 Task: Search one way flight ticket for 5 adults, 2 children, 1 infant in seat and 1 infant on lap in economy from Greenville: Pitt-greenville Airport to Fort Wayne: Fort Wayne International Airport on 8-4-2023. Choice of flights is Alaska. Number of bags: 10 checked bags. Price is upto 73000. Outbound departure time preference is 19:30.
Action: Mouse moved to (291, 238)
Screenshot: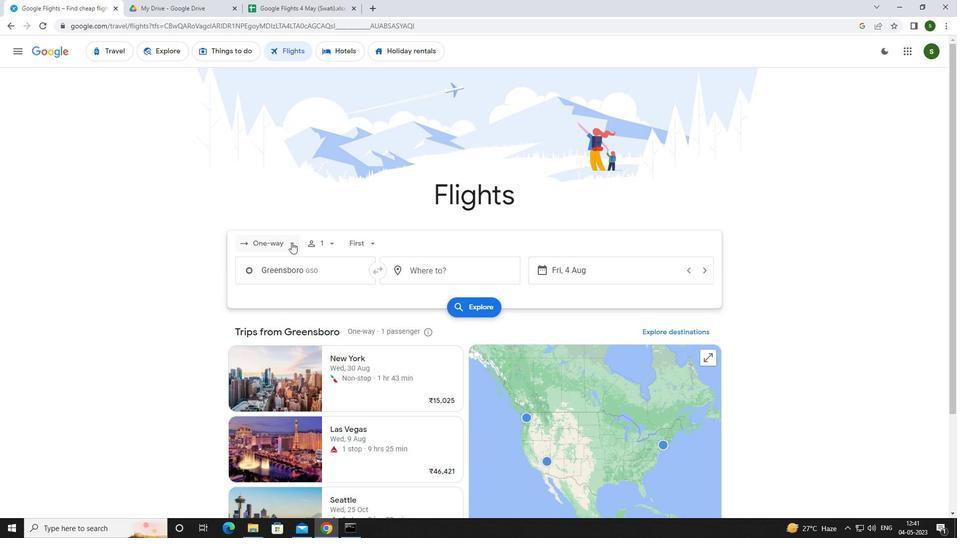 
Action: Mouse pressed left at (291, 238)
Screenshot: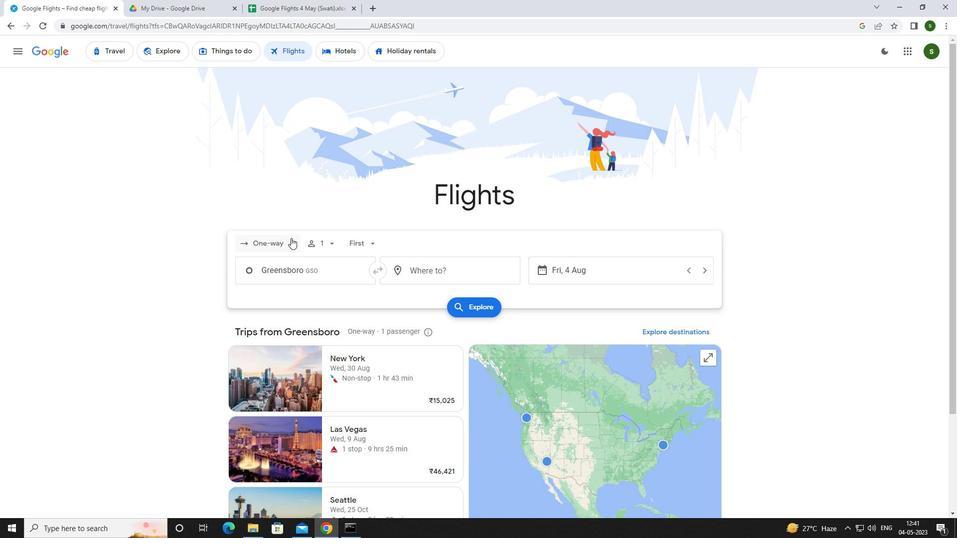 
Action: Mouse moved to (283, 293)
Screenshot: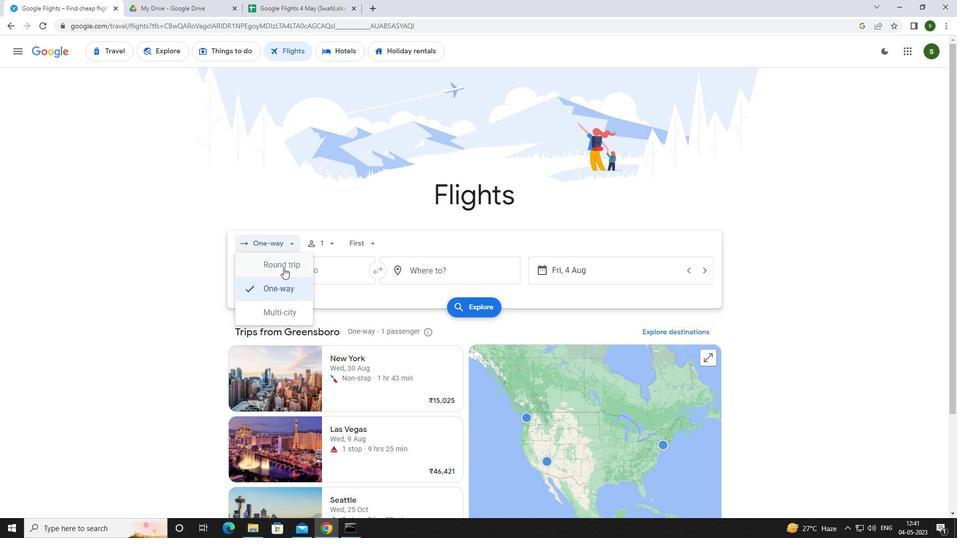 
Action: Mouse pressed left at (283, 293)
Screenshot: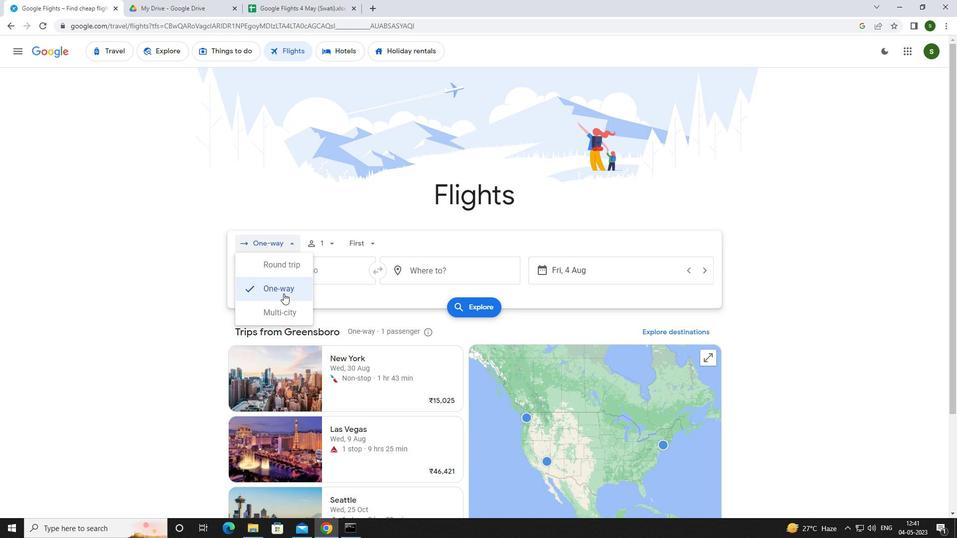 
Action: Mouse moved to (324, 245)
Screenshot: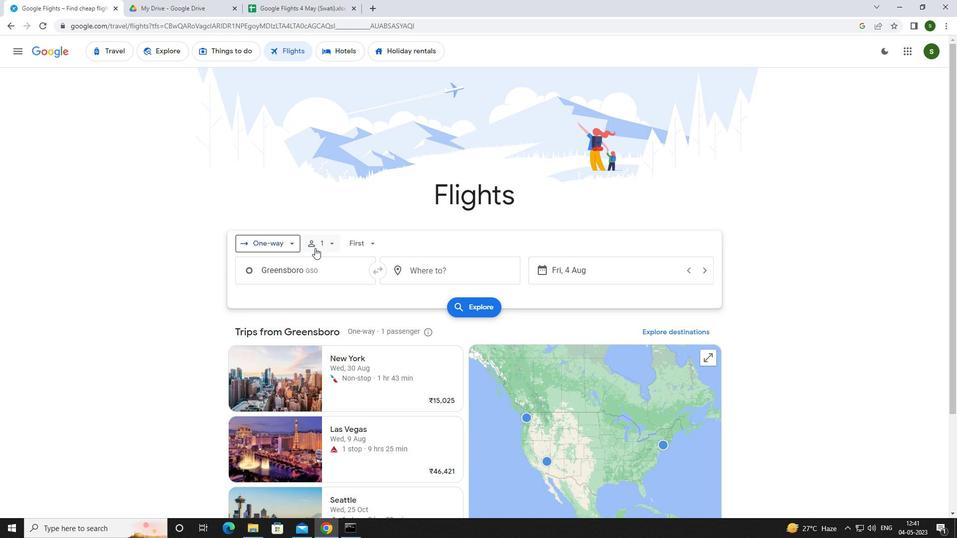 
Action: Mouse pressed left at (324, 245)
Screenshot: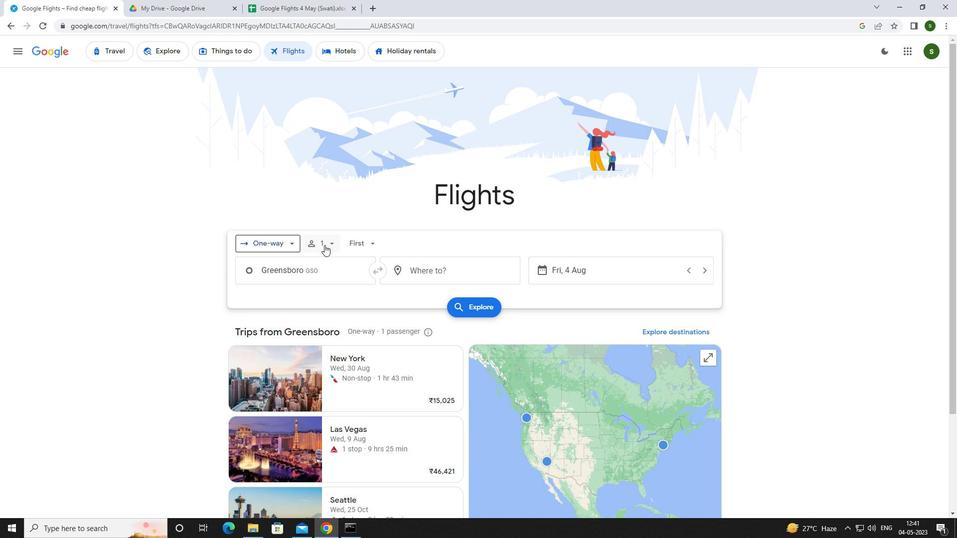 
Action: Mouse moved to (409, 267)
Screenshot: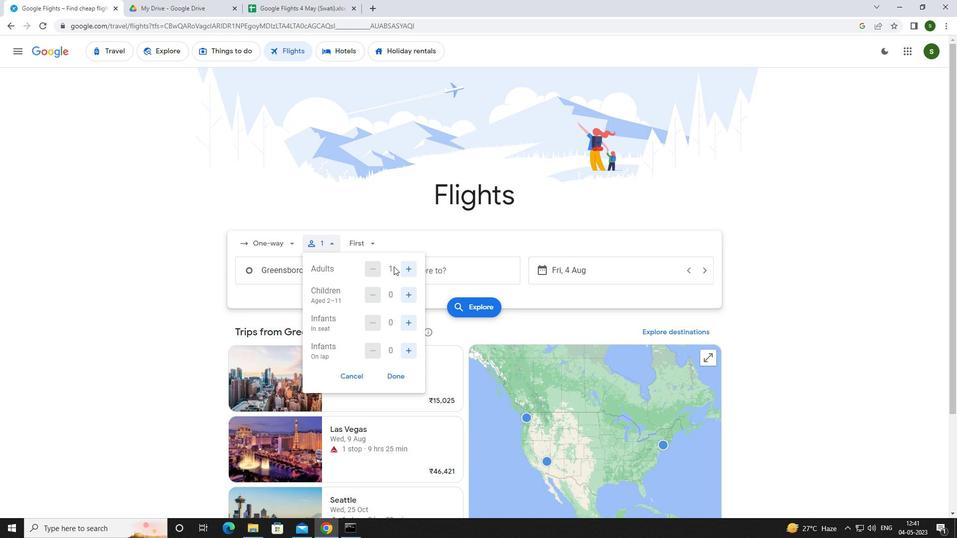 
Action: Mouse pressed left at (409, 267)
Screenshot: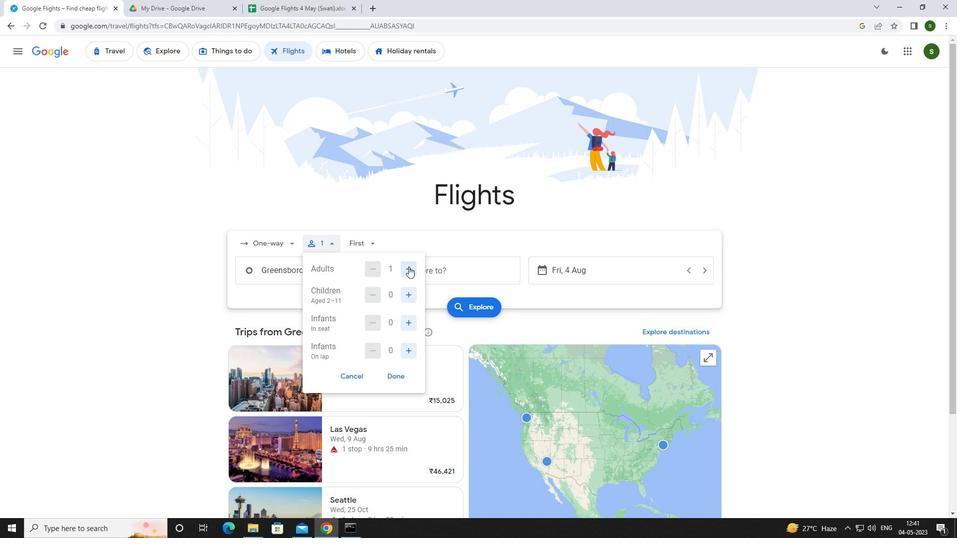 
Action: Mouse pressed left at (409, 267)
Screenshot: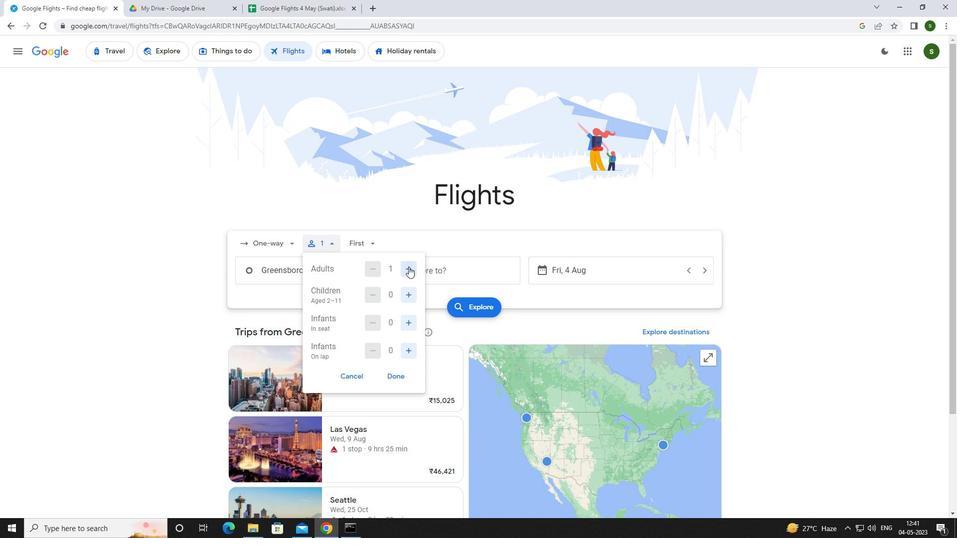 
Action: Mouse pressed left at (409, 267)
Screenshot: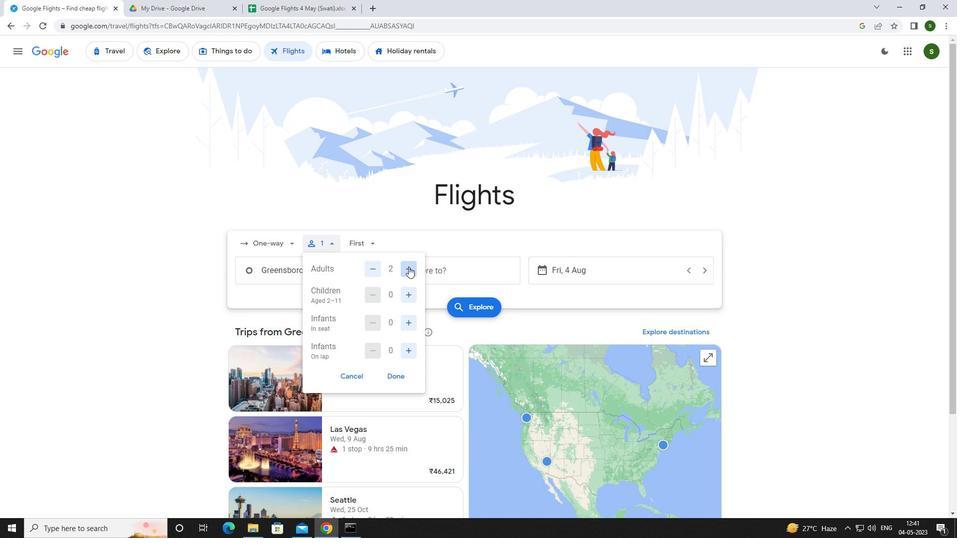 
Action: Mouse moved to (408, 268)
Screenshot: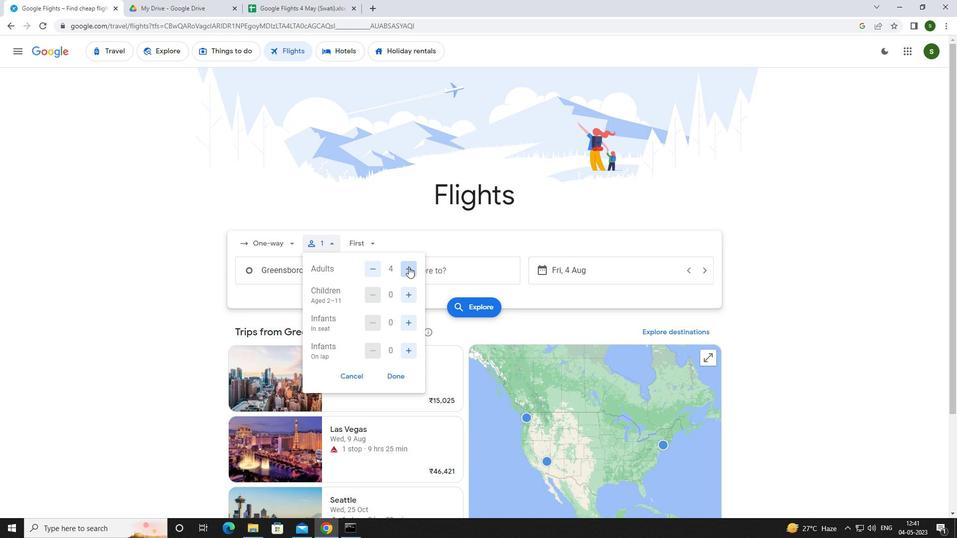 
Action: Mouse pressed left at (408, 268)
Screenshot: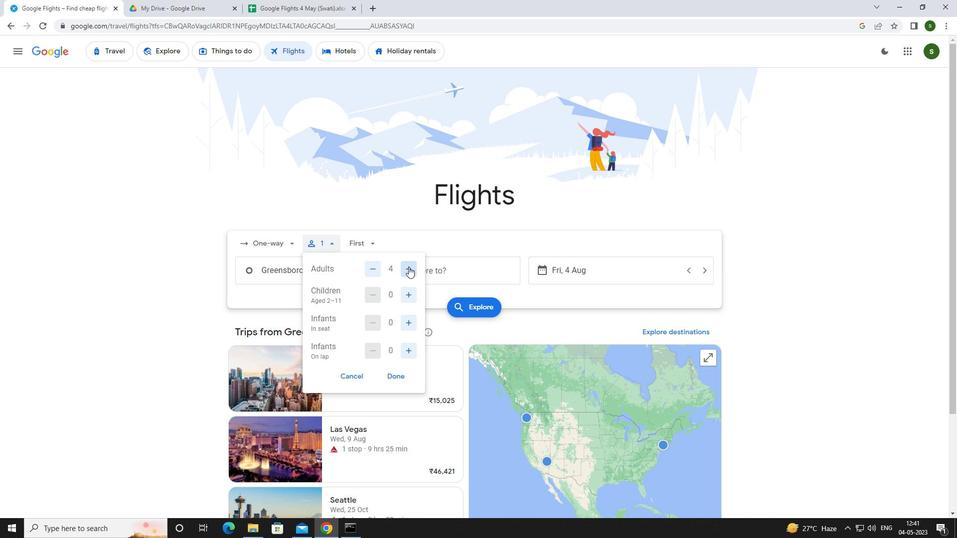
Action: Mouse moved to (405, 294)
Screenshot: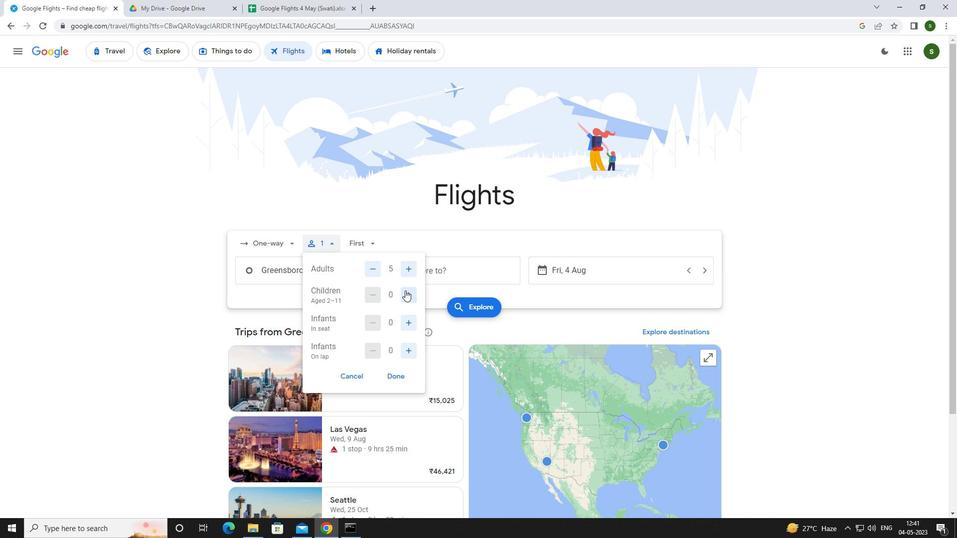 
Action: Mouse pressed left at (405, 294)
Screenshot: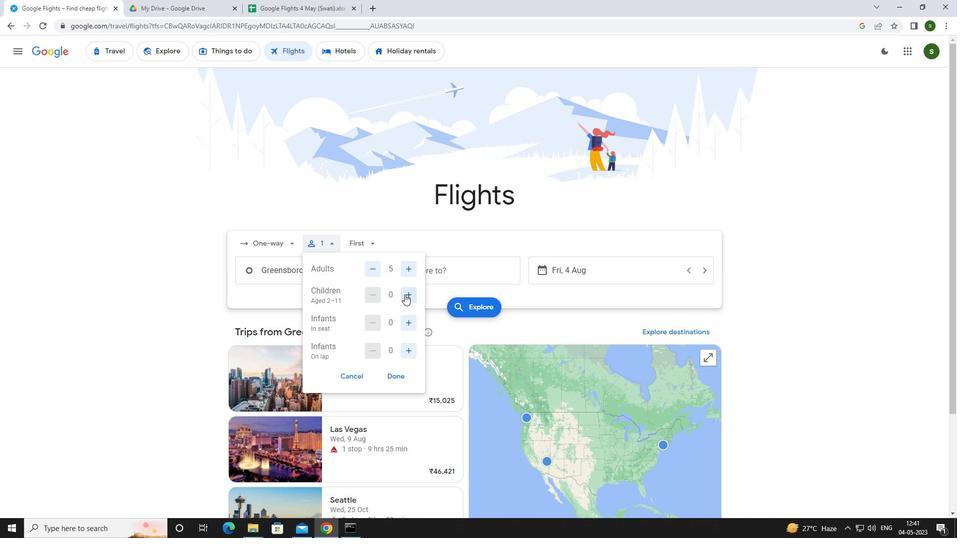
Action: Mouse pressed left at (405, 294)
Screenshot: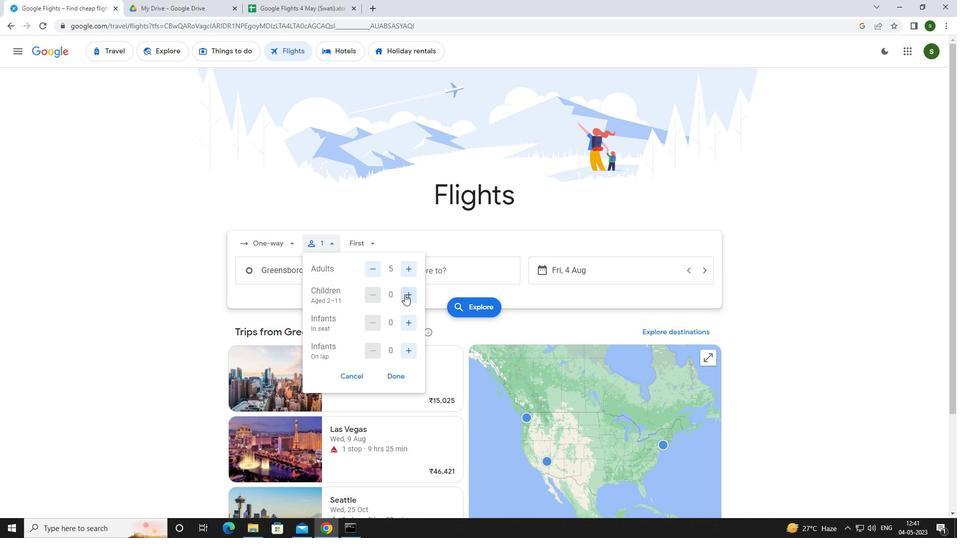 
Action: Mouse moved to (408, 319)
Screenshot: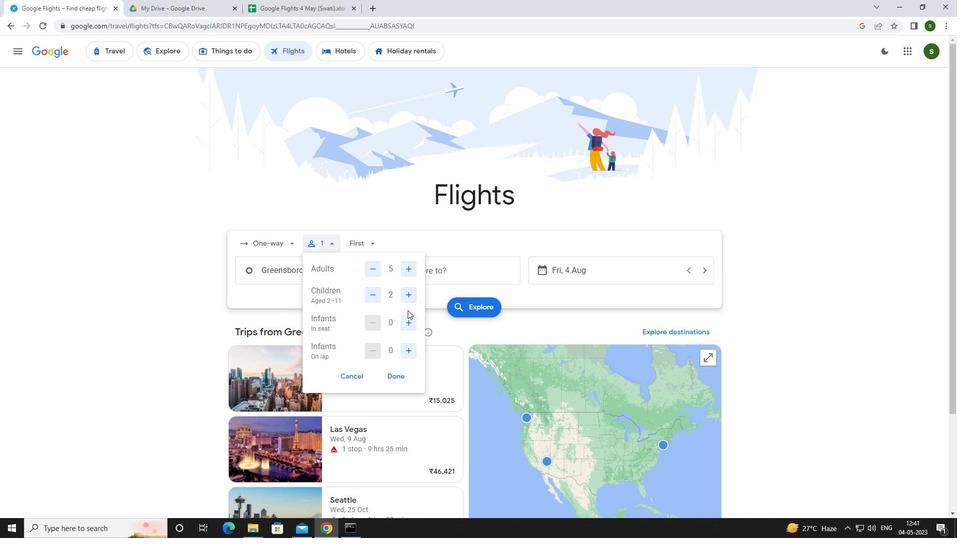 
Action: Mouse pressed left at (408, 319)
Screenshot: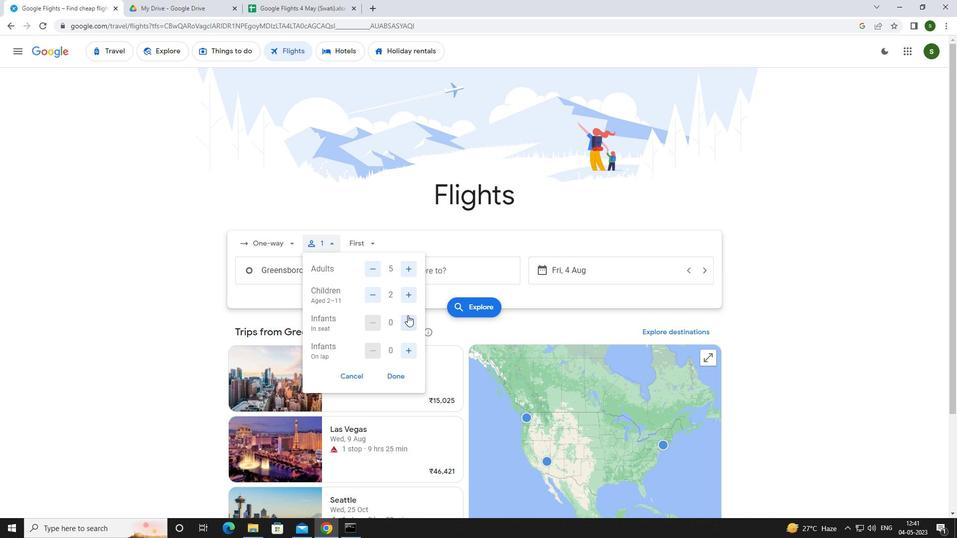 
Action: Mouse moved to (409, 360)
Screenshot: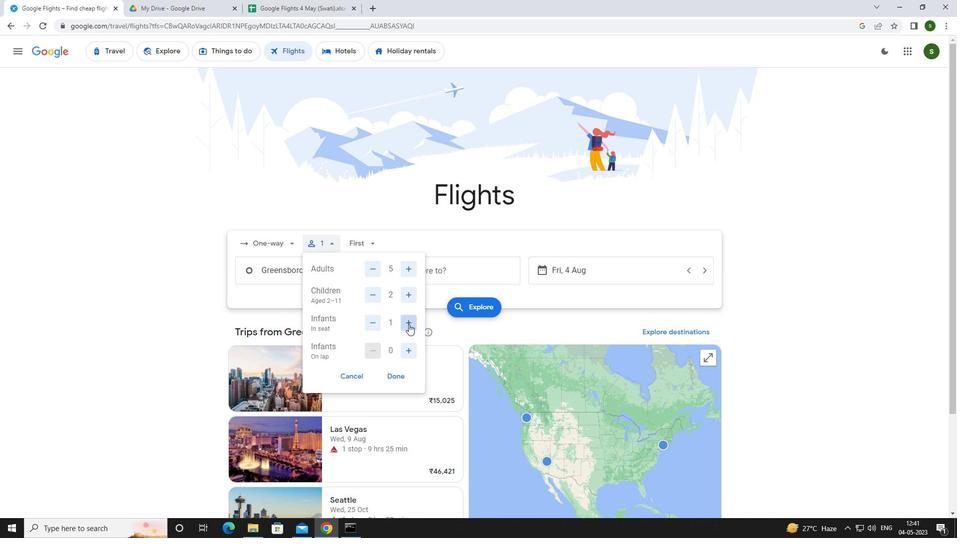 
Action: Mouse pressed left at (409, 360)
Screenshot: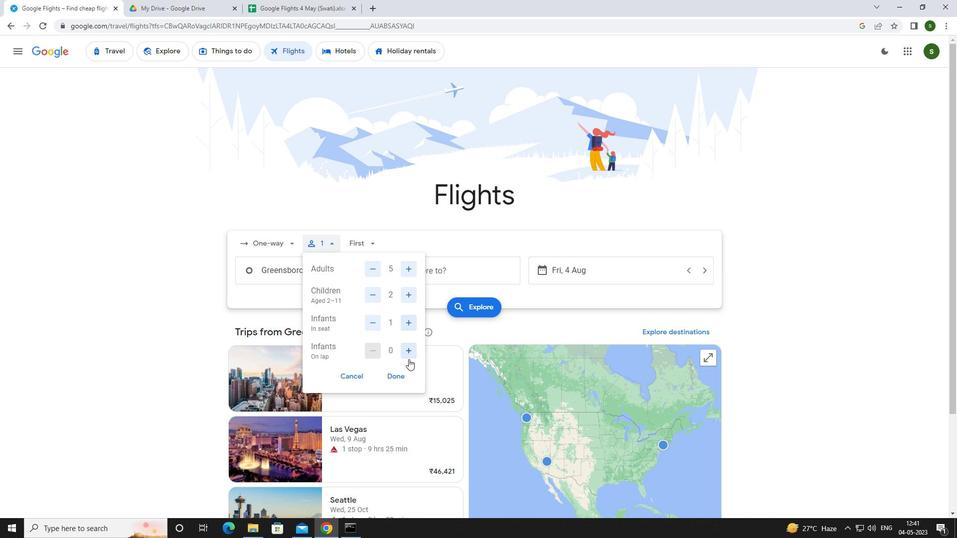 
Action: Mouse moved to (377, 243)
Screenshot: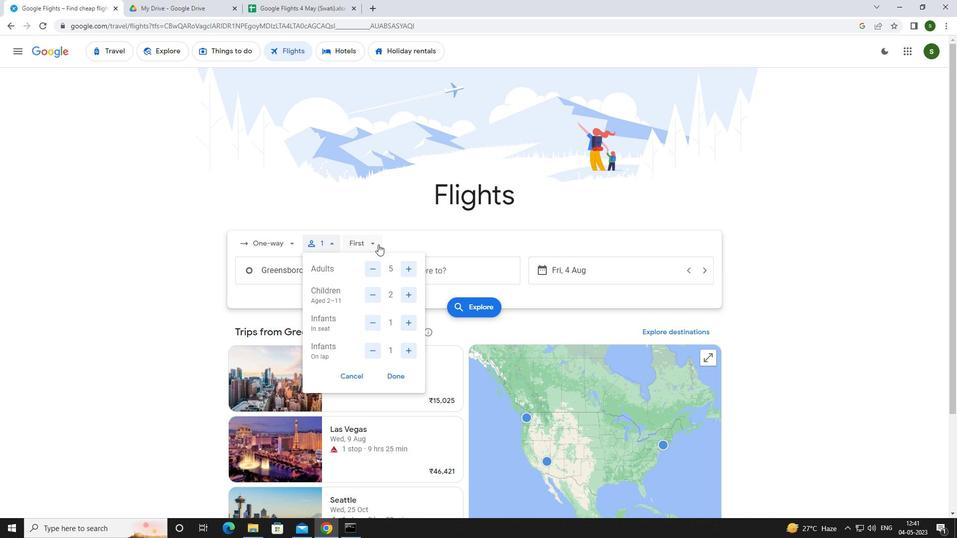
Action: Mouse pressed left at (377, 243)
Screenshot: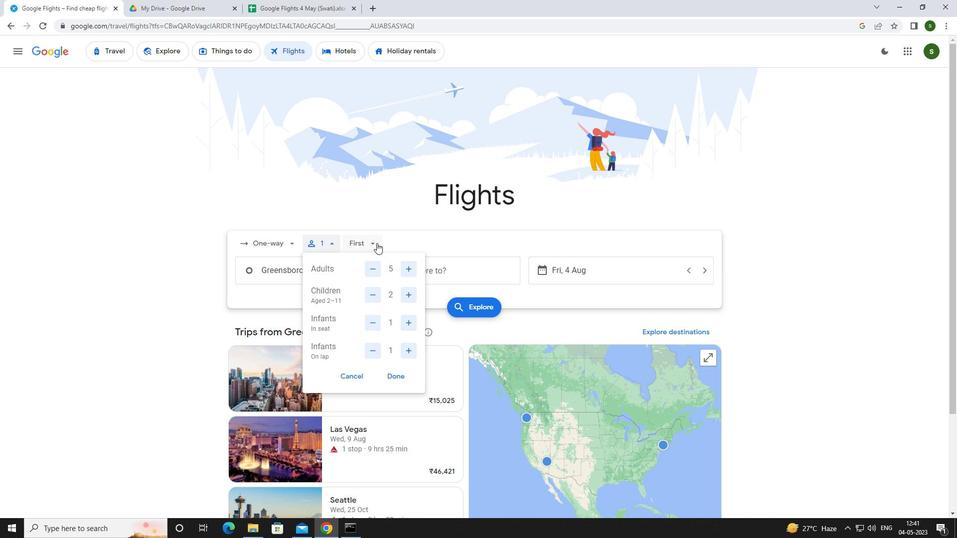 
Action: Mouse moved to (377, 273)
Screenshot: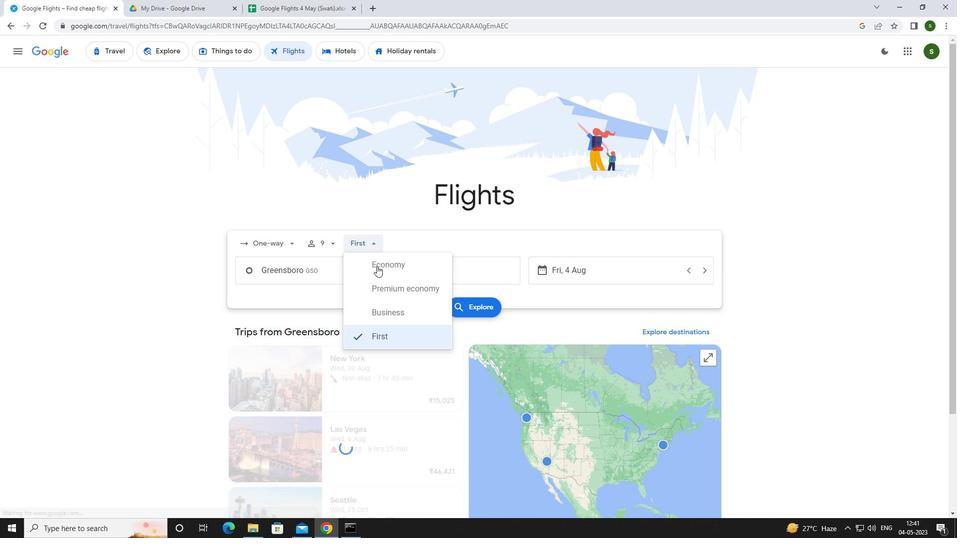 
Action: Mouse pressed left at (377, 273)
Screenshot: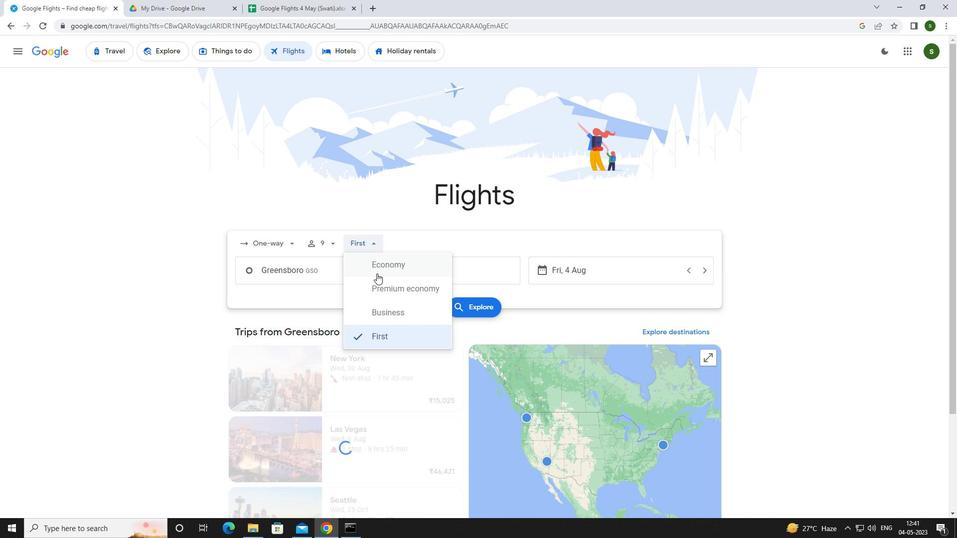 
Action: Mouse moved to (337, 276)
Screenshot: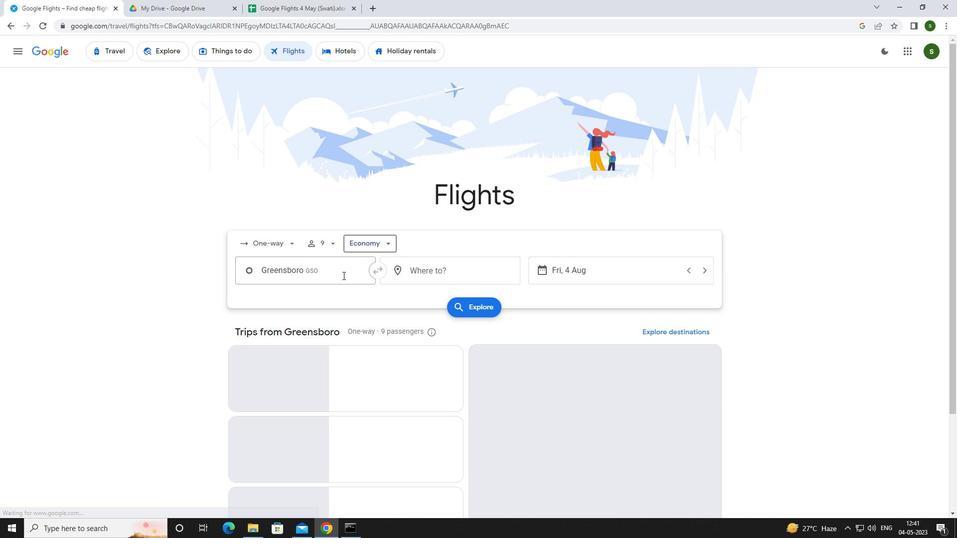 
Action: Mouse pressed left at (337, 276)
Screenshot: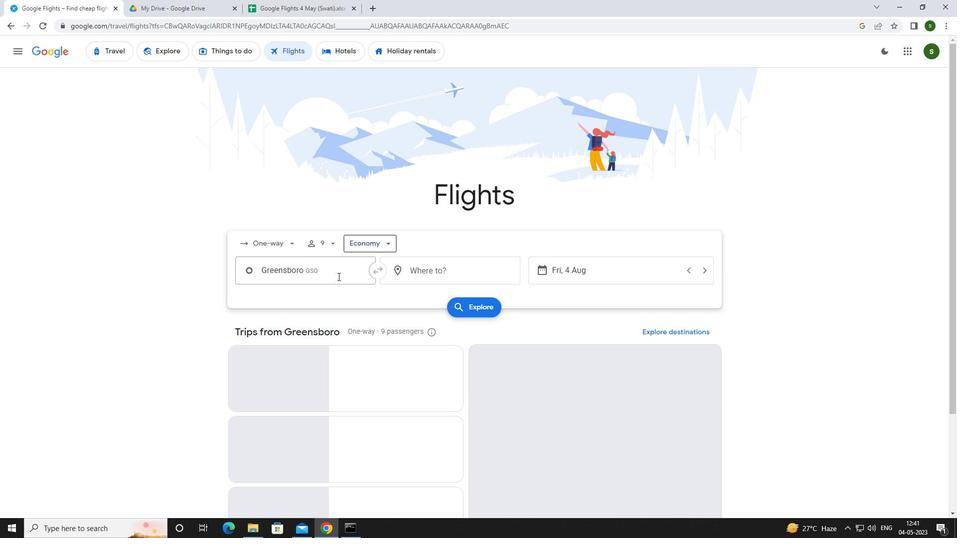 
Action: Key pressed <Key.caps_lock>g<Key.caps_lock>reenville<Key.space>p
Screenshot: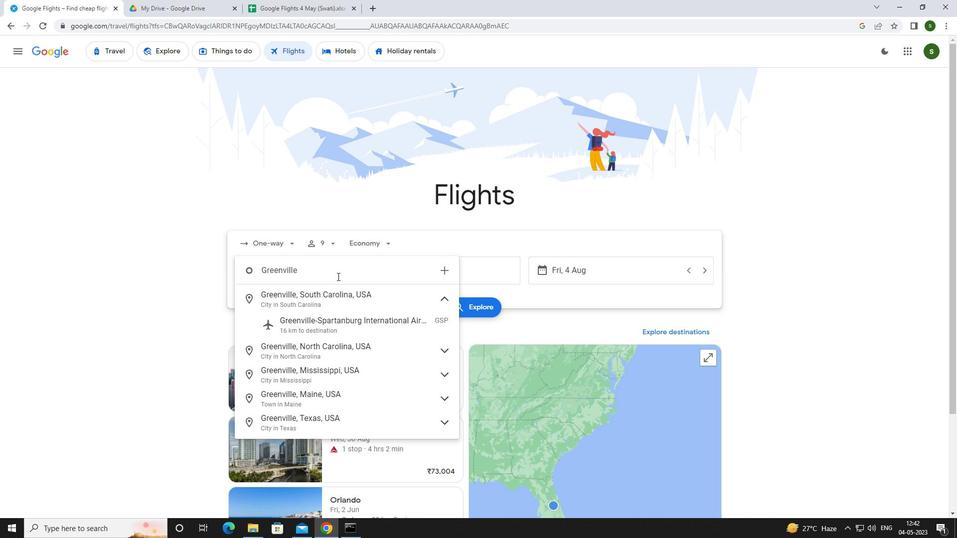
Action: Mouse moved to (333, 295)
Screenshot: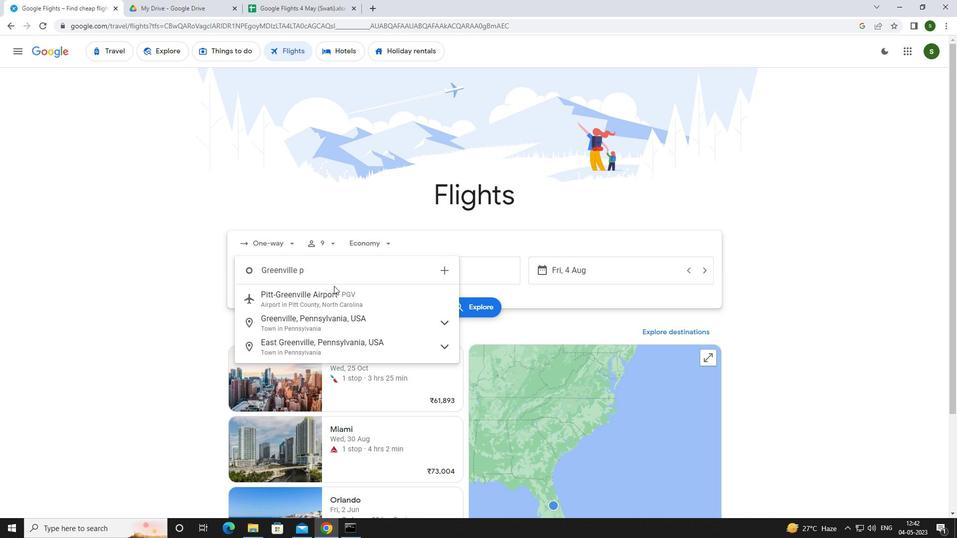 
Action: Mouse pressed left at (333, 295)
Screenshot: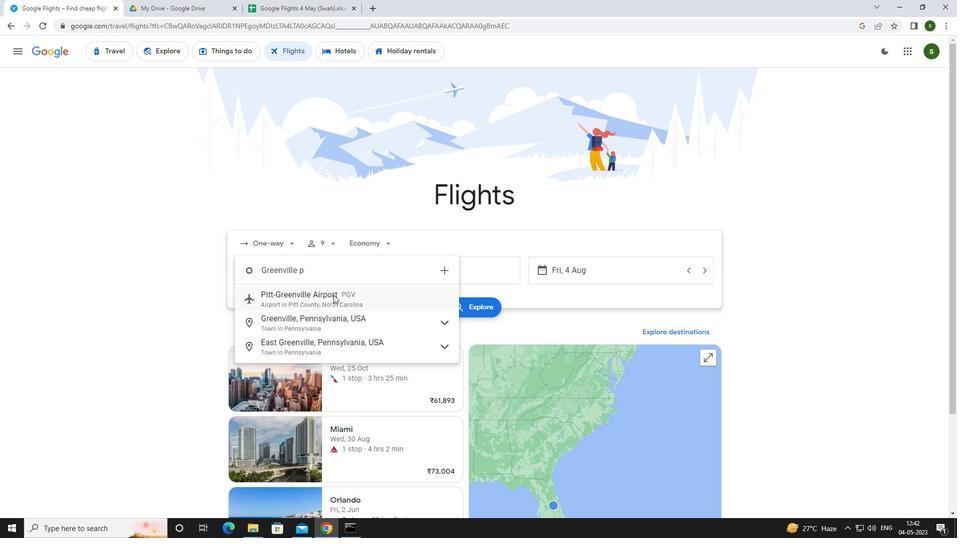 
Action: Mouse moved to (435, 272)
Screenshot: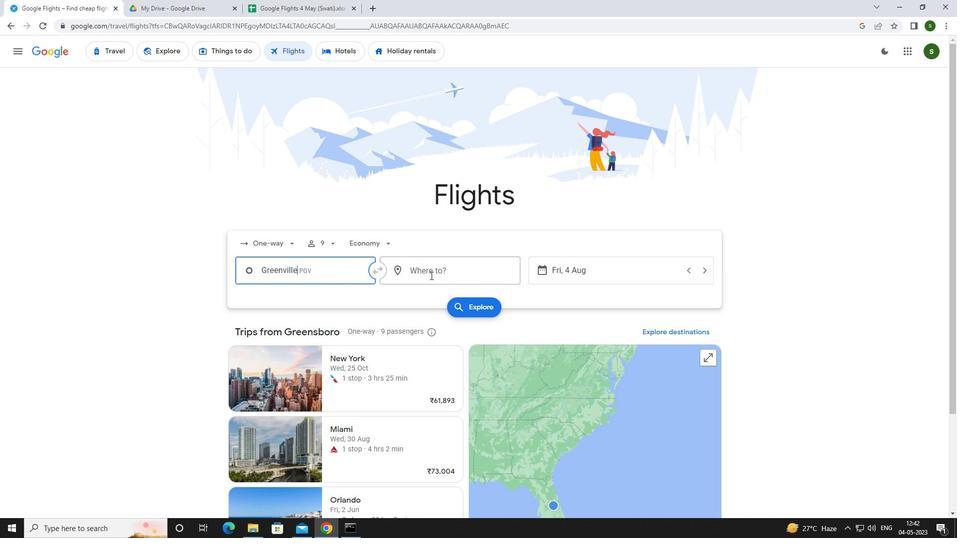 
Action: Mouse pressed left at (435, 272)
Screenshot: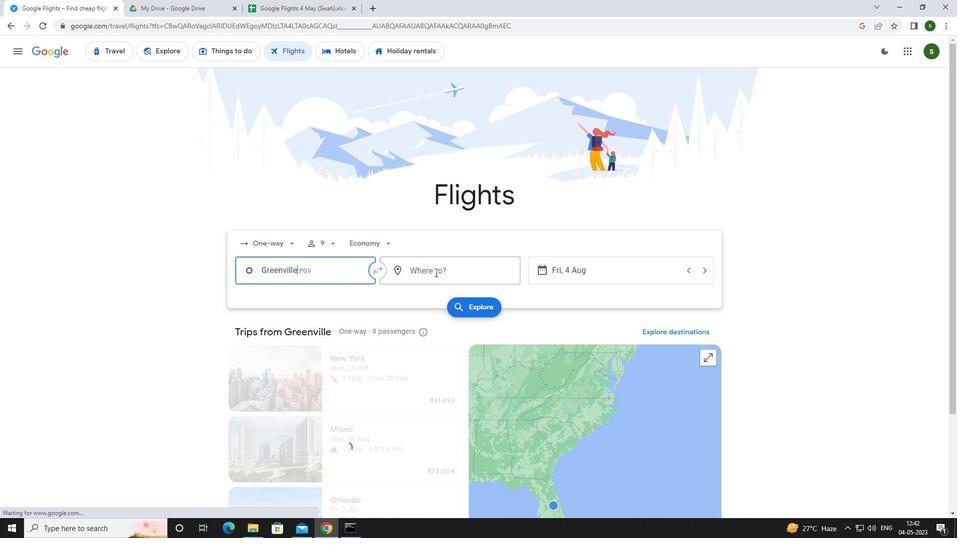 
Action: Mouse moved to (435, 272)
Screenshot: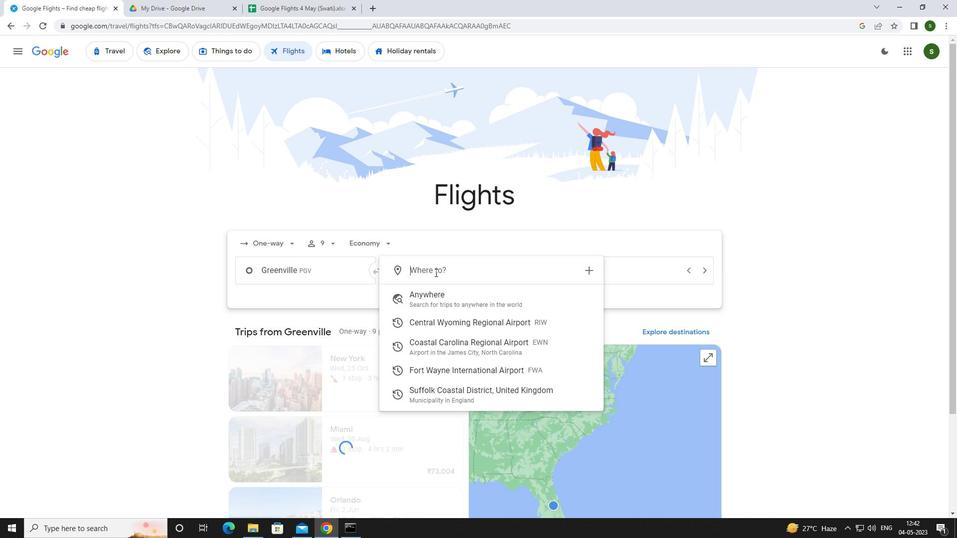
Action: Key pressed <Key.caps_lock>f<Key.caps_lock>ort<Key.space><Key.caps_lock>w<Key.caps_lock>Ay
Screenshot: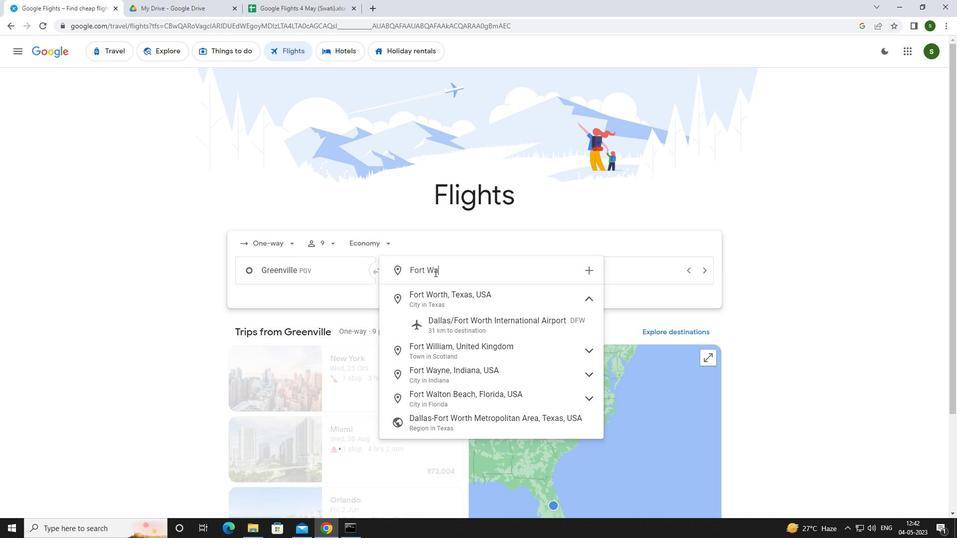 
Action: Mouse moved to (458, 316)
Screenshot: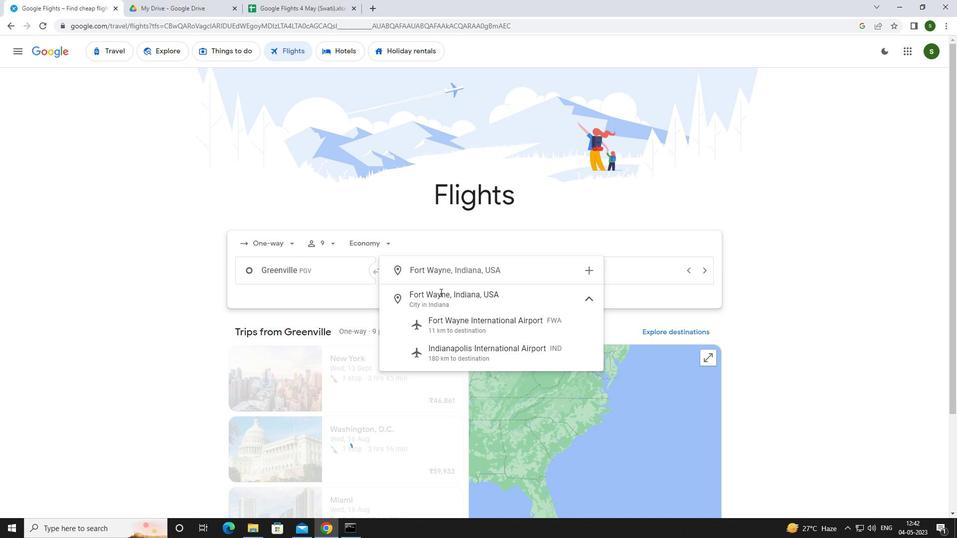 
Action: Mouse pressed left at (458, 316)
Screenshot: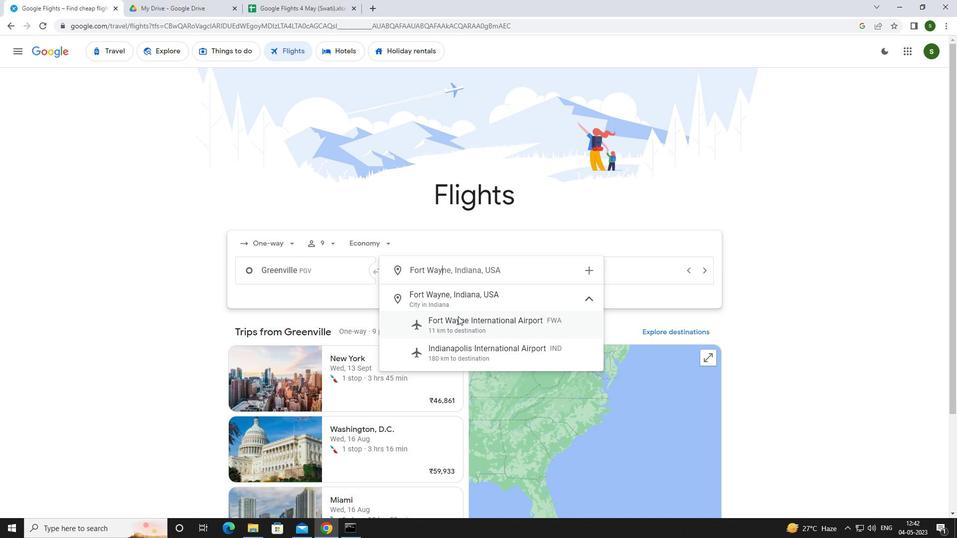 
Action: Mouse moved to (612, 274)
Screenshot: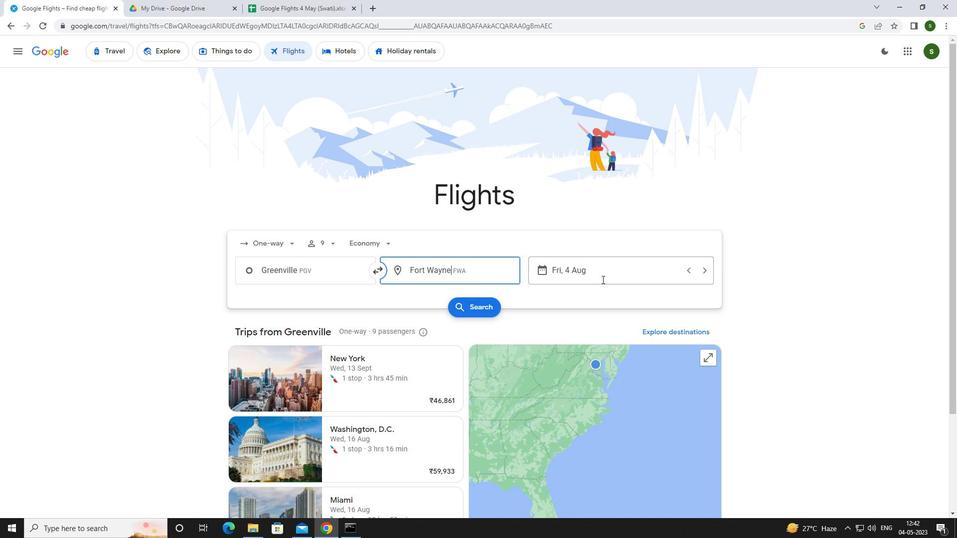 
Action: Mouse pressed left at (612, 274)
Screenshot: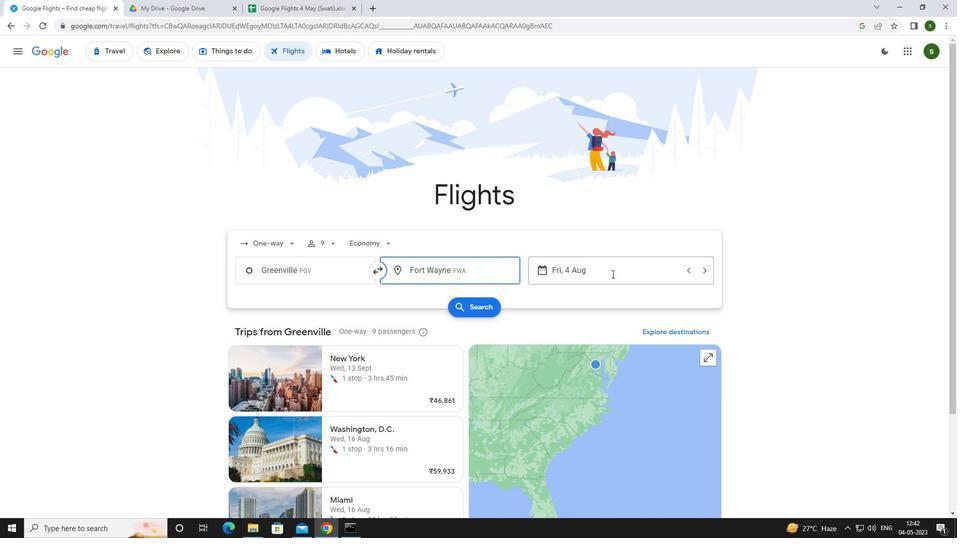 
Action: Mouse moved to (472, 334)
Screenshot: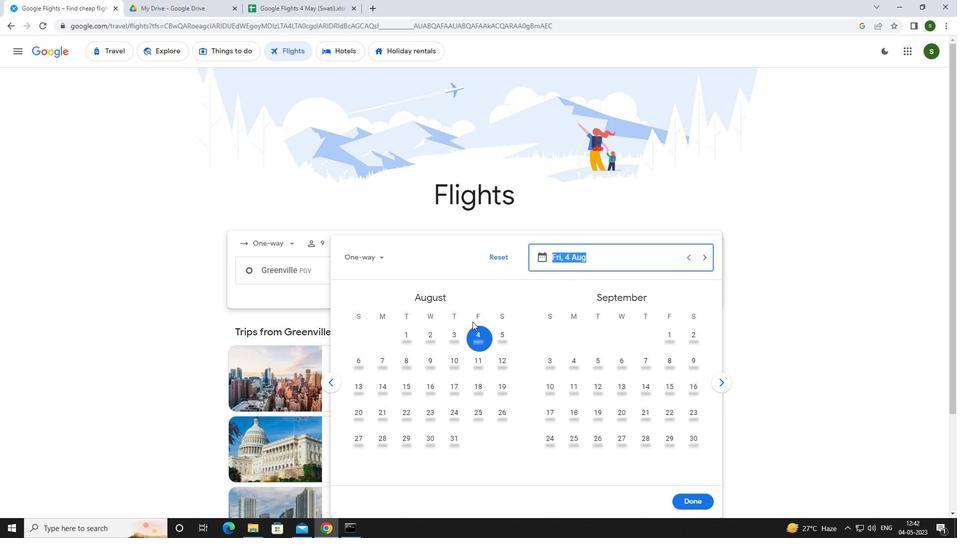 
Action: Mouse pressed left at (472, 334)
Screenshot: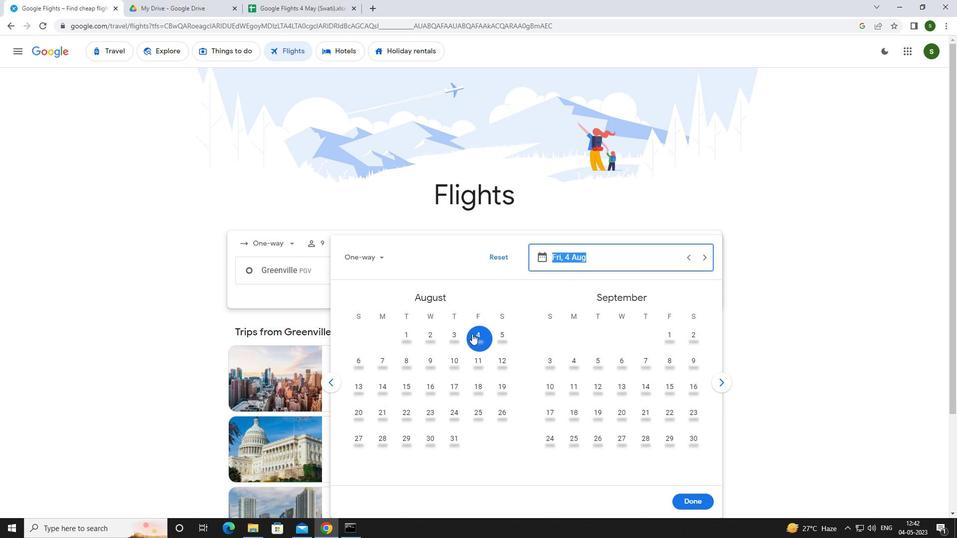 
Action: Mouse moved to (681, 497)
Screenshot: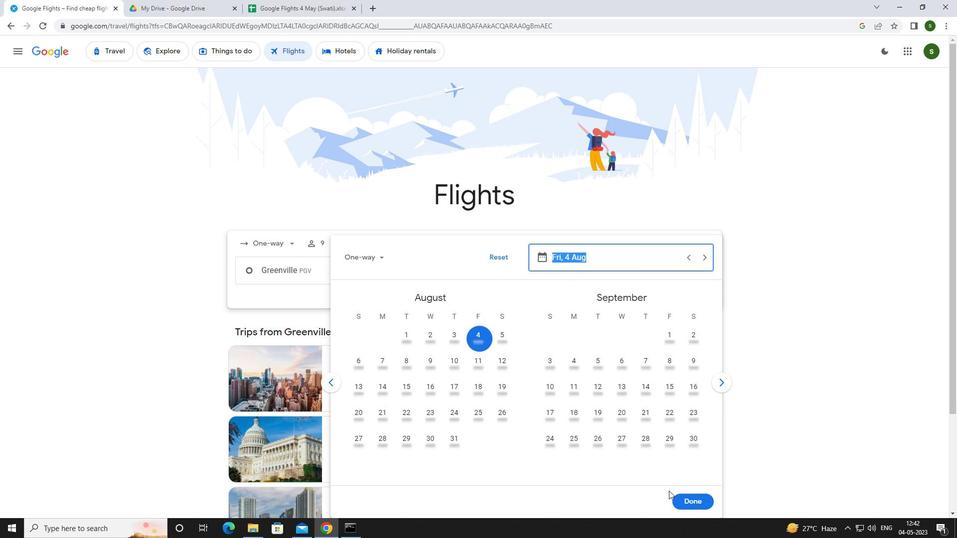 
Action: Mouse pressed left at (681, 497)
Screenshot: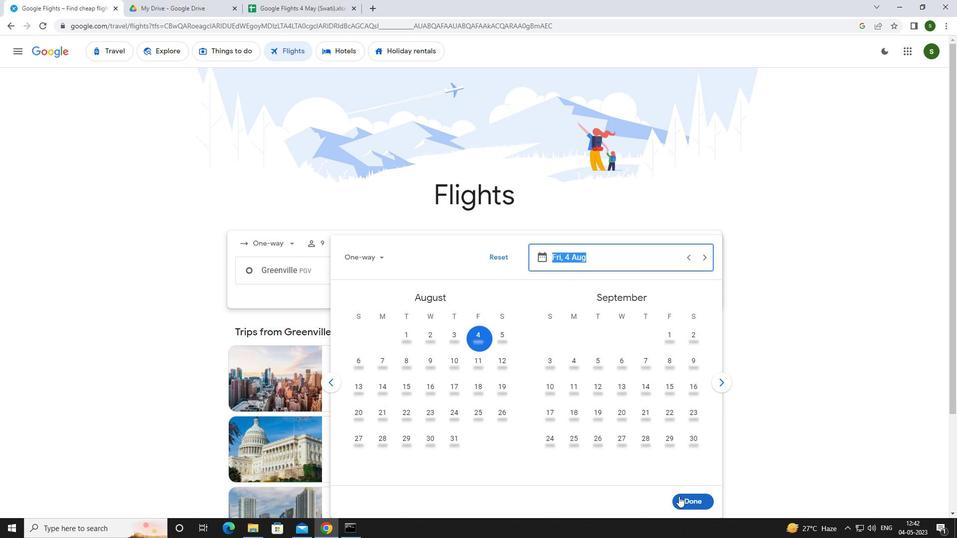
Action: Mouse moved to (463, 302)
Screenshot: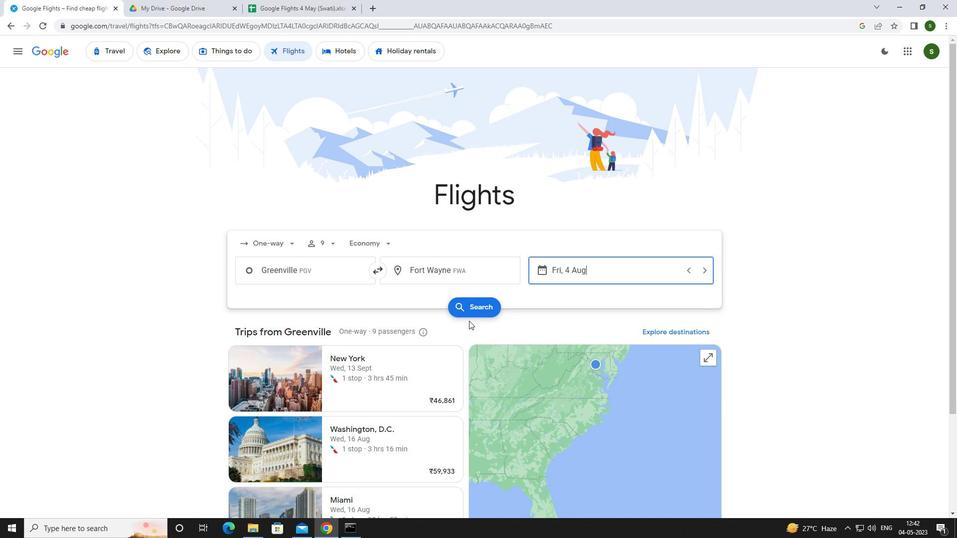 
Action: Mouse pressed left at (463, 302)
Screenshot: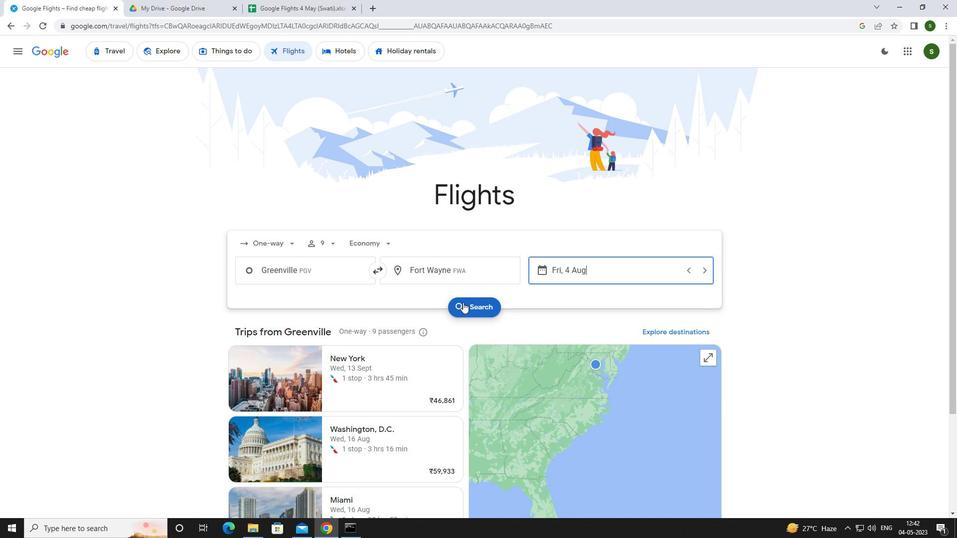 
Action: Mouse moved to (257, 141)
Screenshot: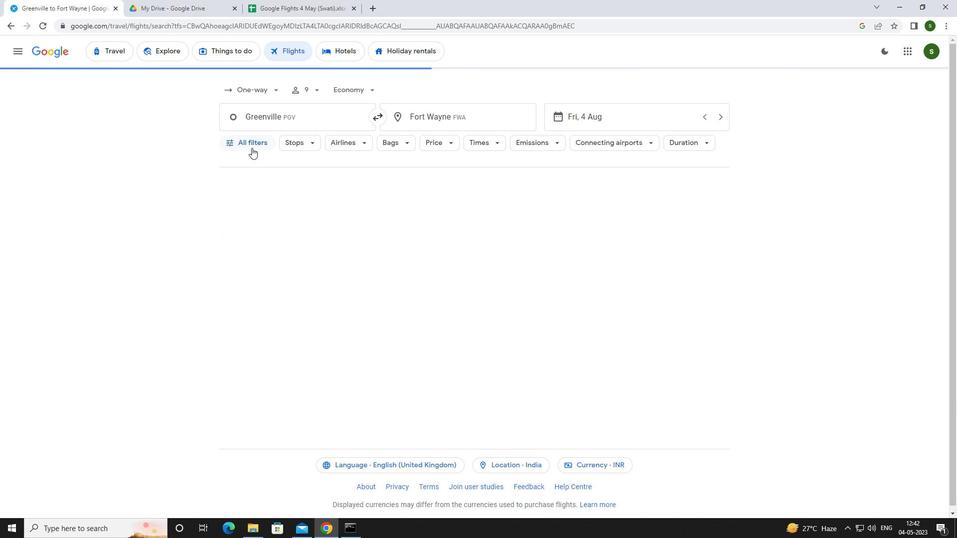 
Action: Mouse pressed left at (257, 141)
Screenshot: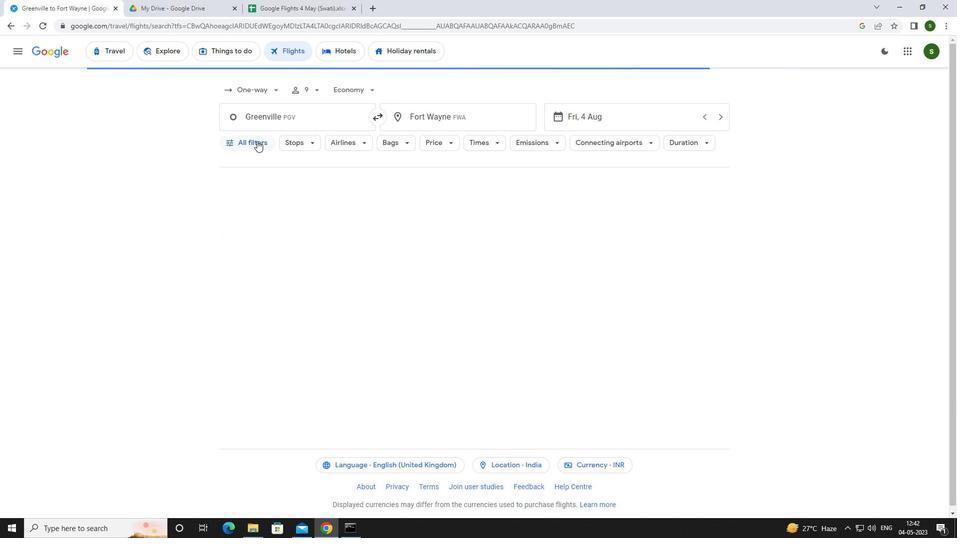 
Action: Mouse moved to (372, 352)
Screenshot: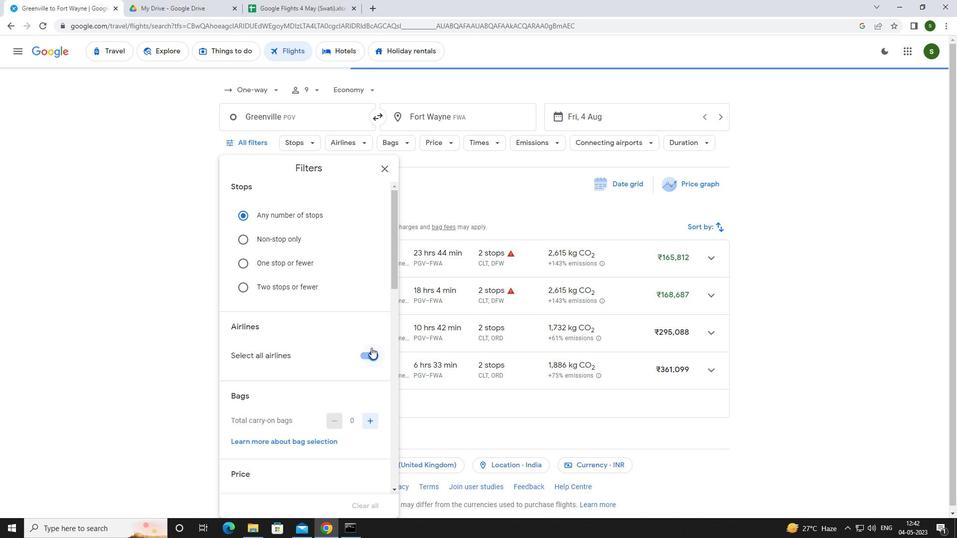 
Action: Mouse pressed left at (372, 352)
Screenshot: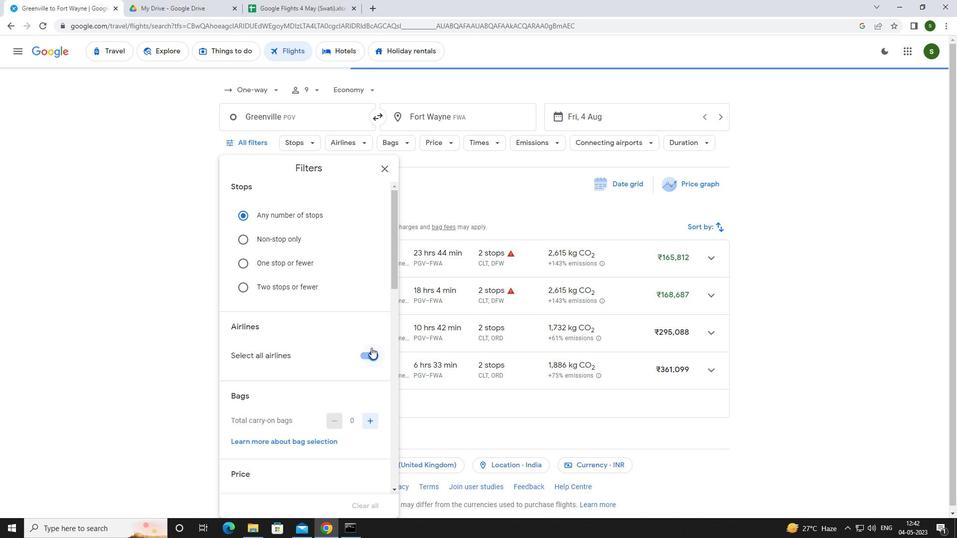 
Action: Mouse moved to (348, 287)
Screenshot: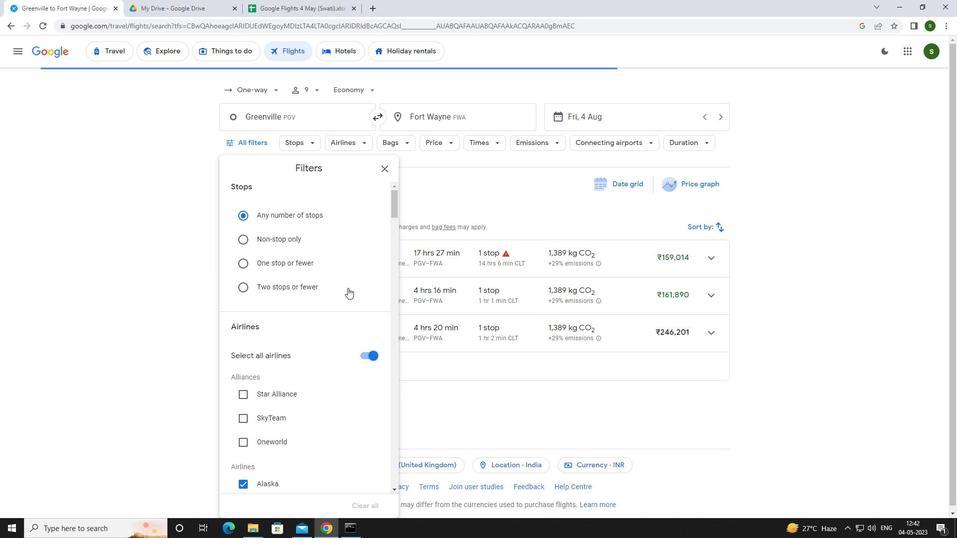 
Action: Mouse scrolled (348, 287) with delta (0, 0)
Screenshot: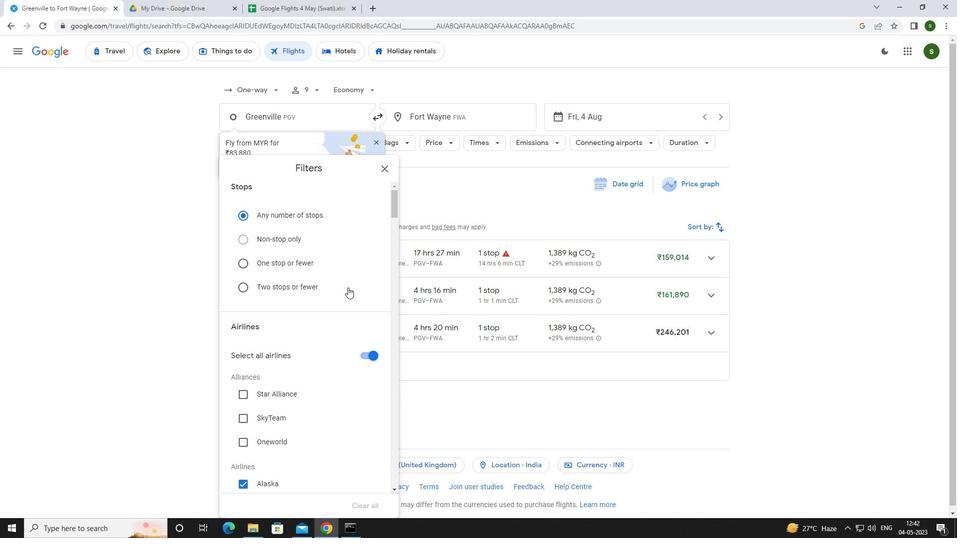 
Action: Mouse scrolled (348, 287) with delta (0, 0)
Screenshot: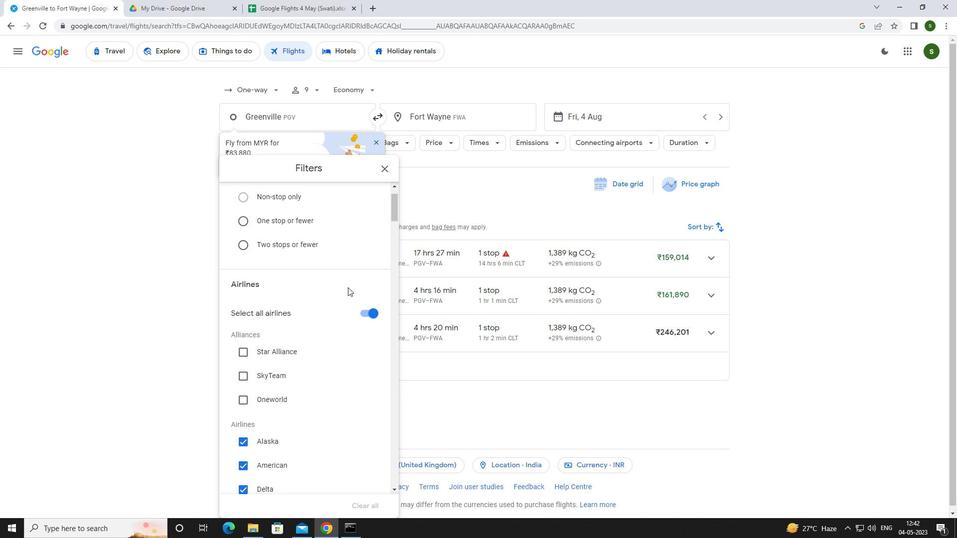 
Action: Mouse moved to (371, 257)
Screenshot: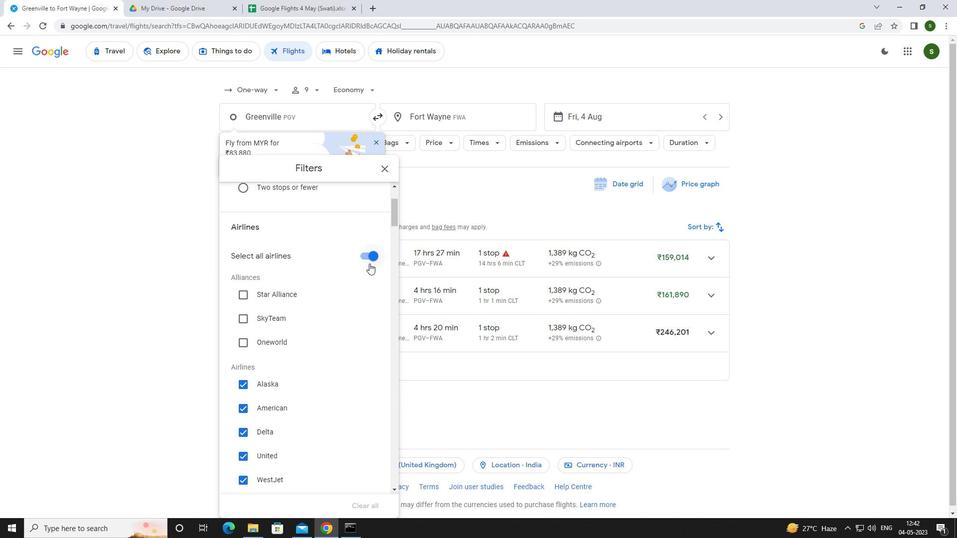 
Action: Mouse pressed left at (371, 257)
Screenshot: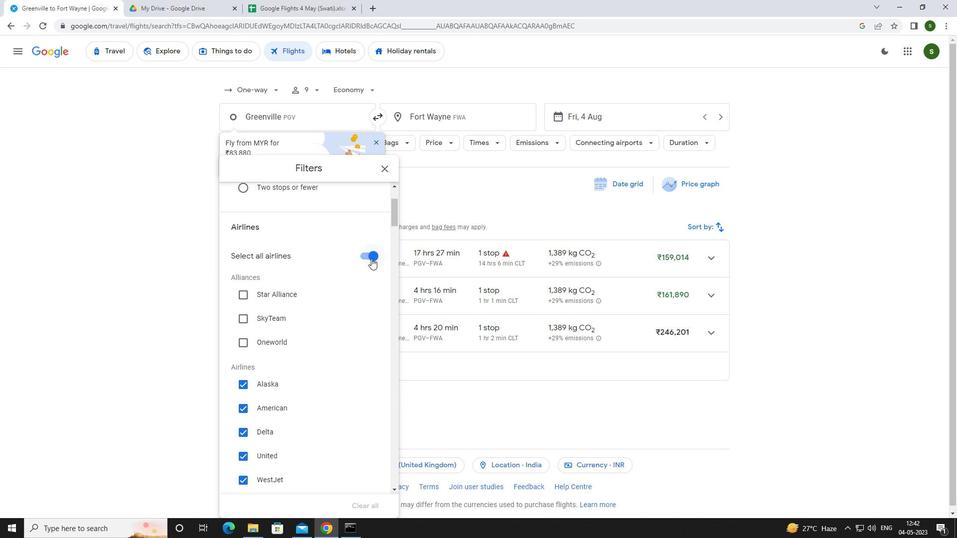 
Action: Mouse scrolled (371, 256) with delta (0, 0)
Screenshot: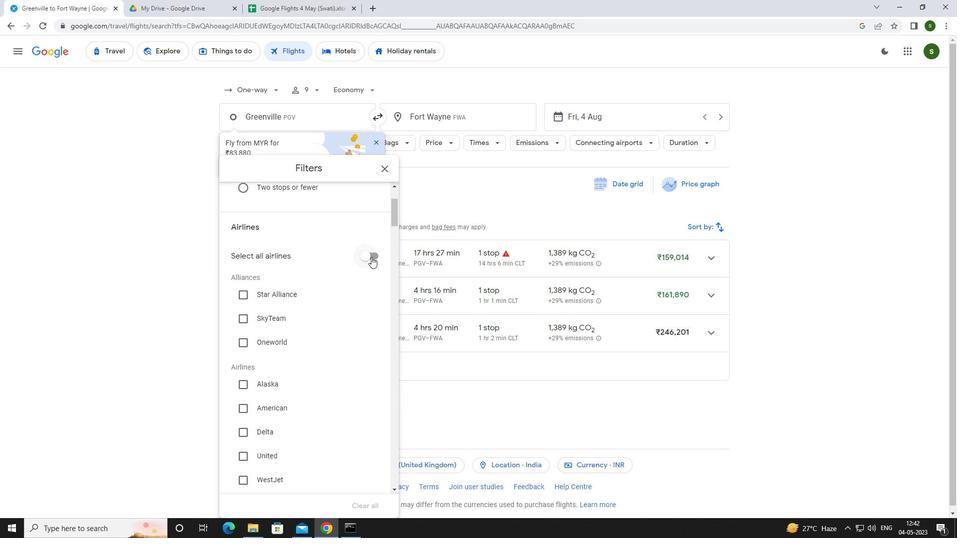 
Action: Mouse scrolled (371, 256) with delta (0, 0)
Screenshot: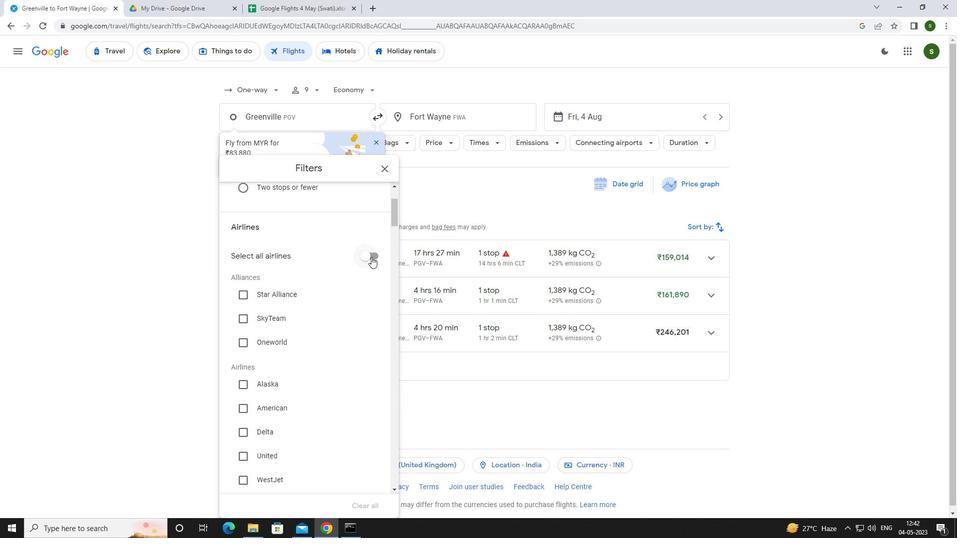 
Action: Mouse moved to (285, 284)
Screenshot: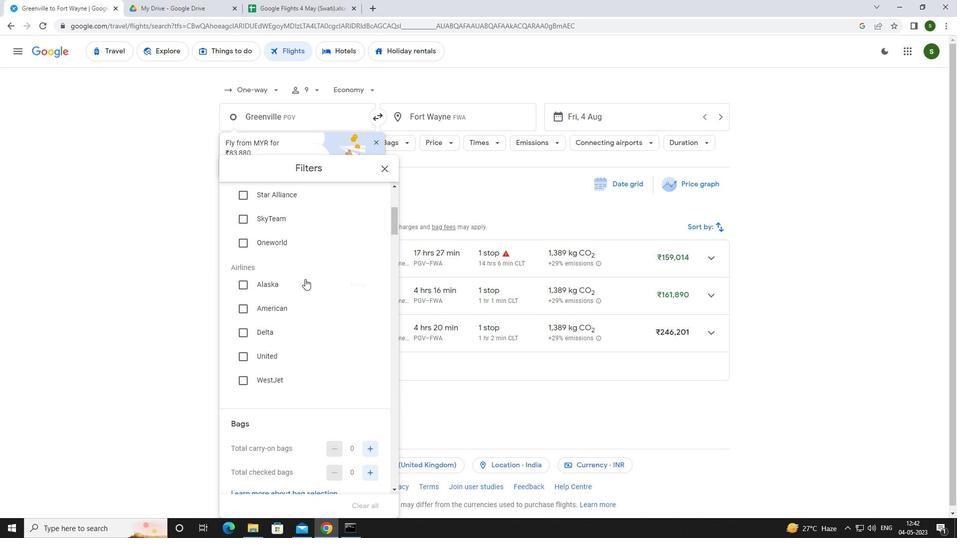 
Action: Mouse pressed left at (285, 284)
Screenshot: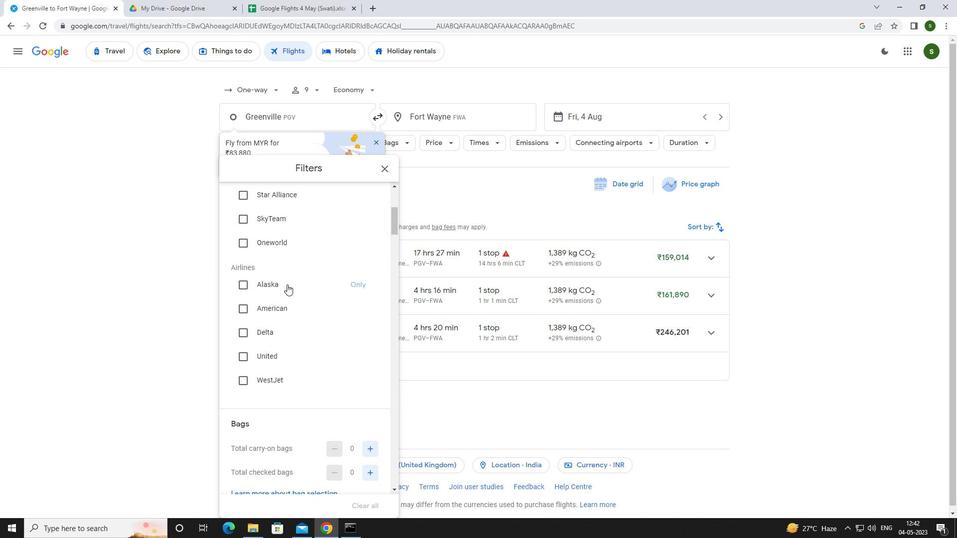 
Action: Mouse scrolled (285, 284) with delta (0, 0)
Screenshot: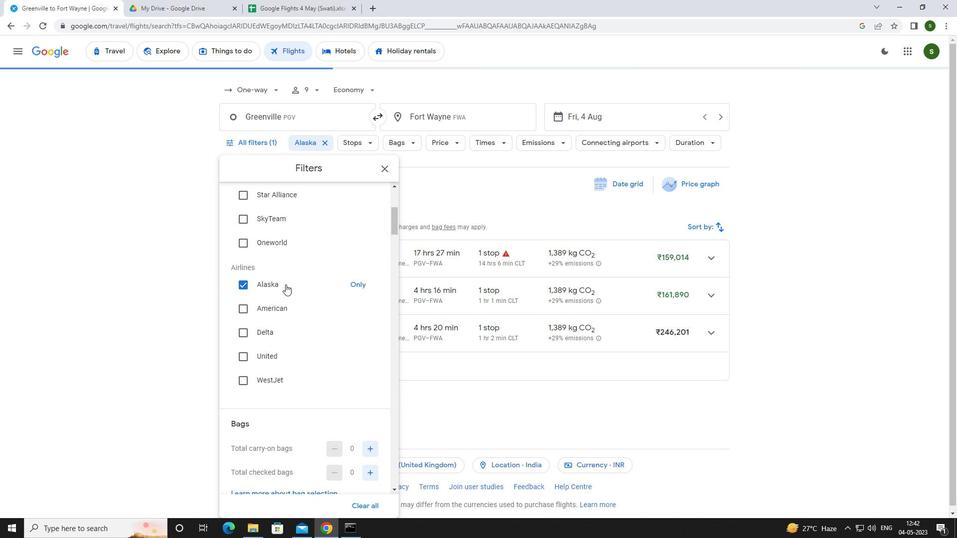 
Action: Mouse scrolled (285, 284) with delta (0, 0)
Screenshot: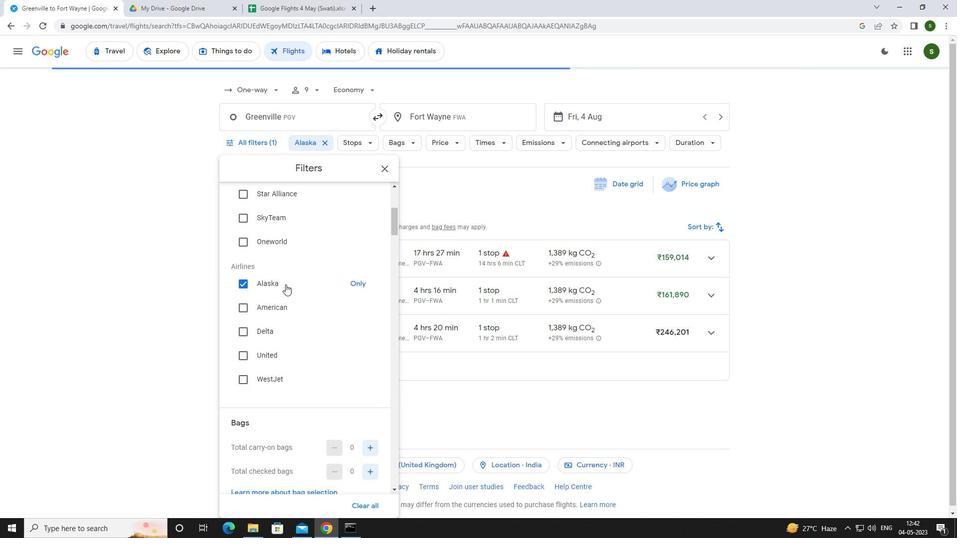 
Action: Mouse scrolled (285, 284) with delta (0, 0)
Screenshot: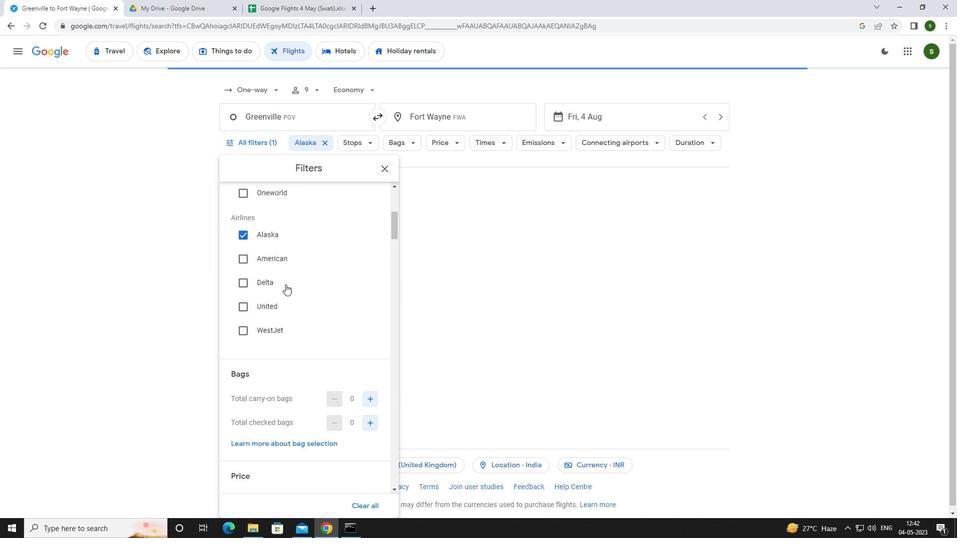 
Action: Mouse moved to (371, 323)
Screenshot: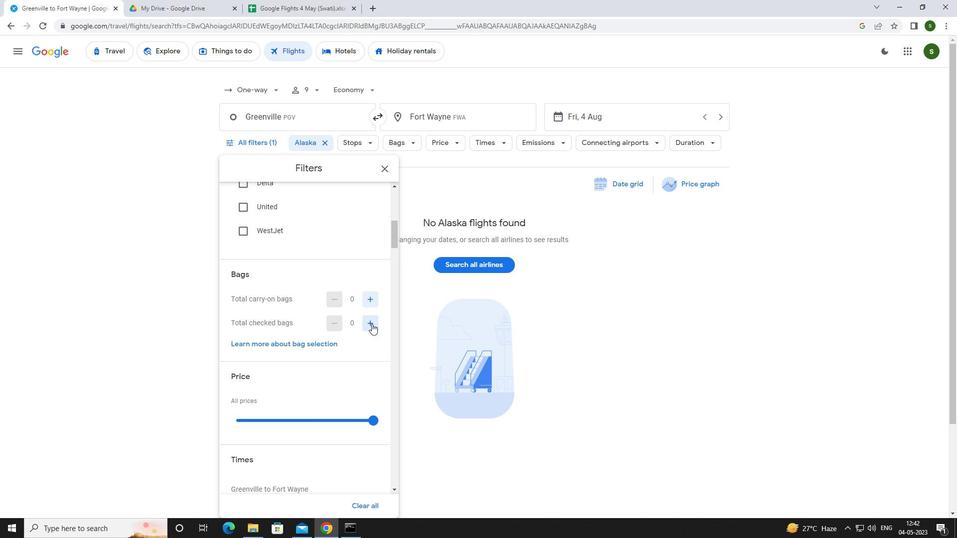 
Action: Mouse pressed left at (371, 323)
Screenshot: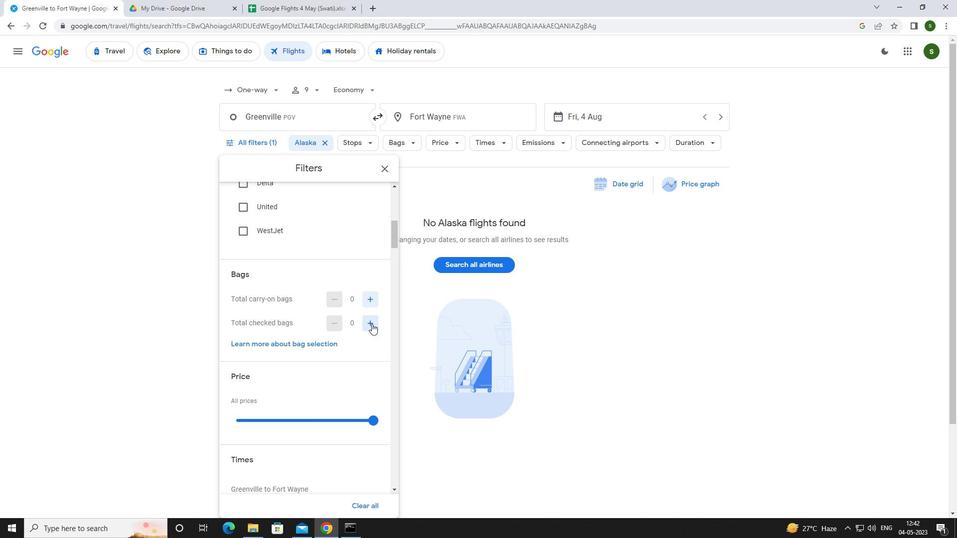 
Action: Mouse pressed left at (371, 323)
Screenshot: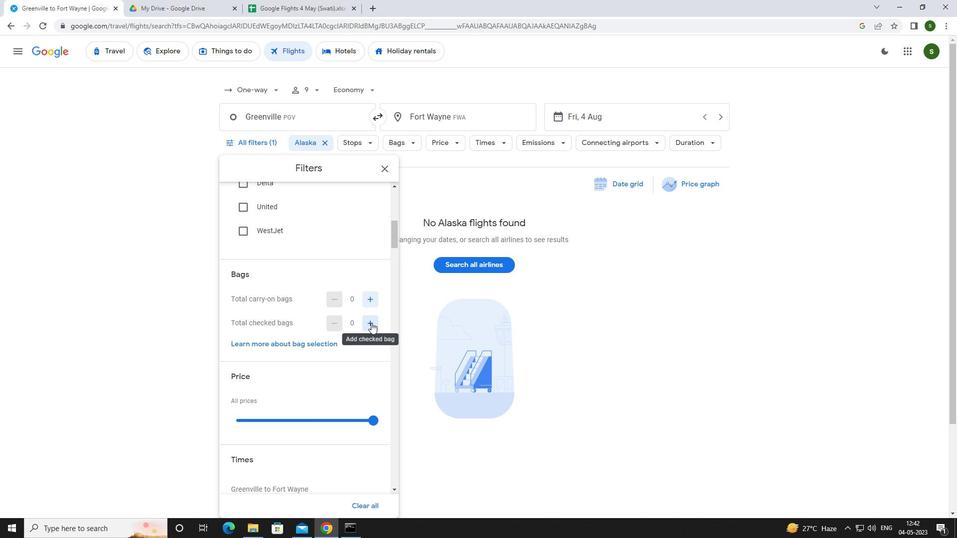 
Action: Mouse pressed left at (371, 323)
Screenshot: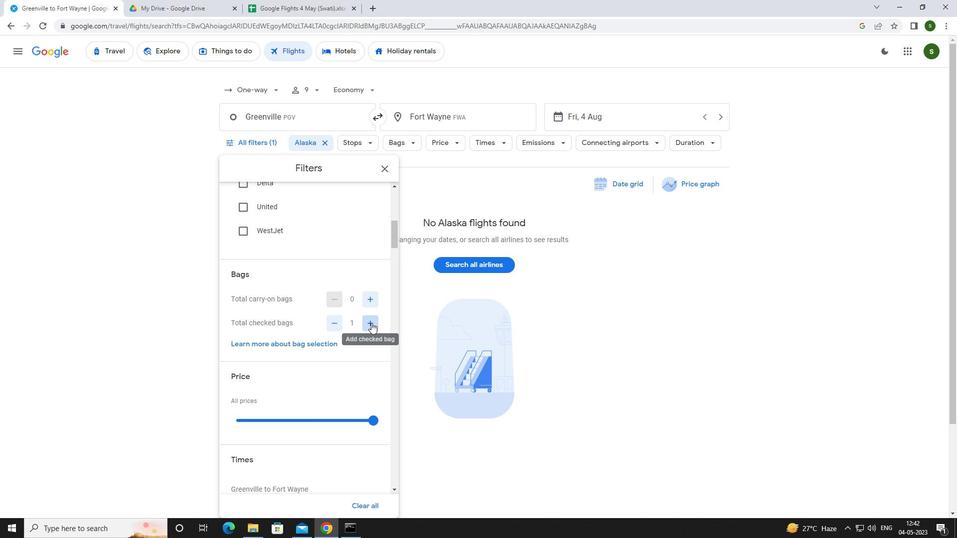 
Action: Mouse pressed left at (371, 323)
Screenshot: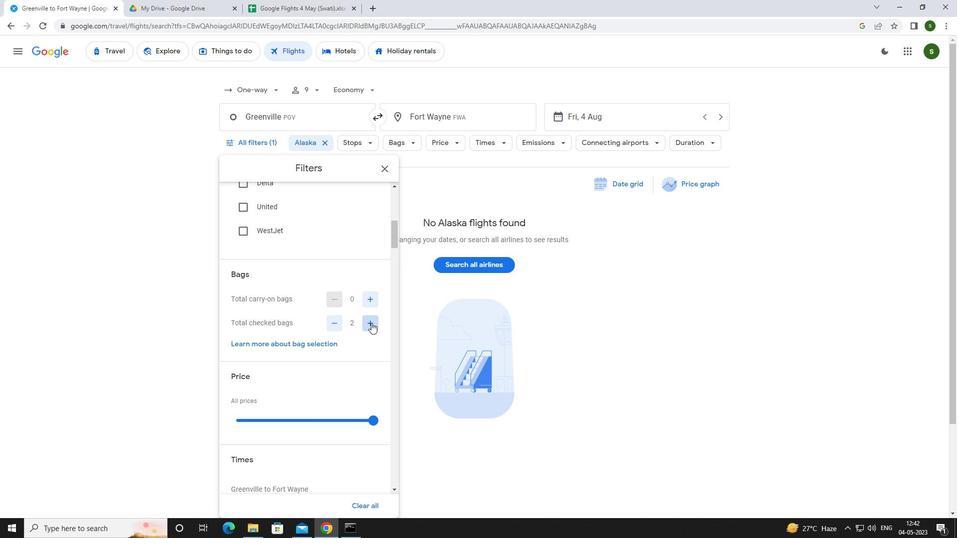 
Action: Mouse pressed left at (371, 323)
Screenshot: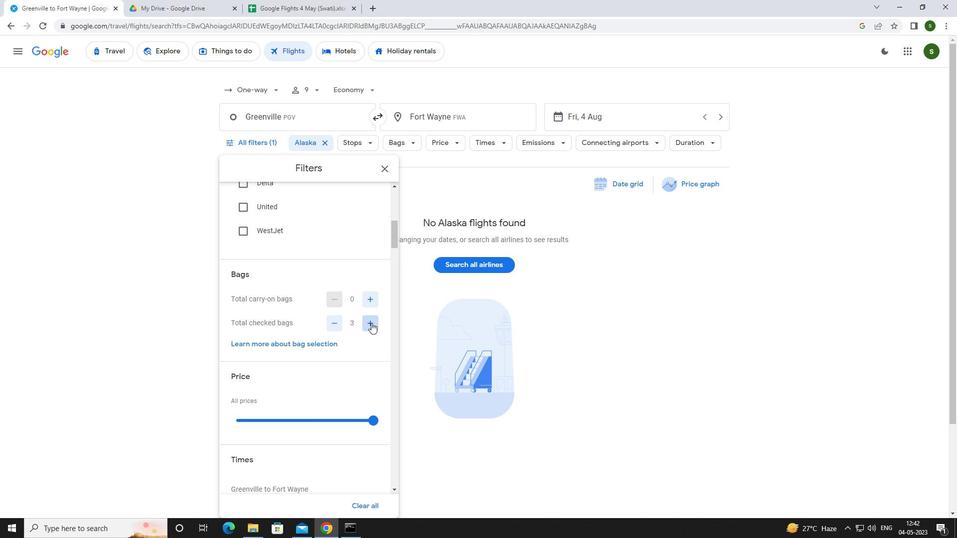 
Action: Mouse pressed left at (371, 323)
Screenshot: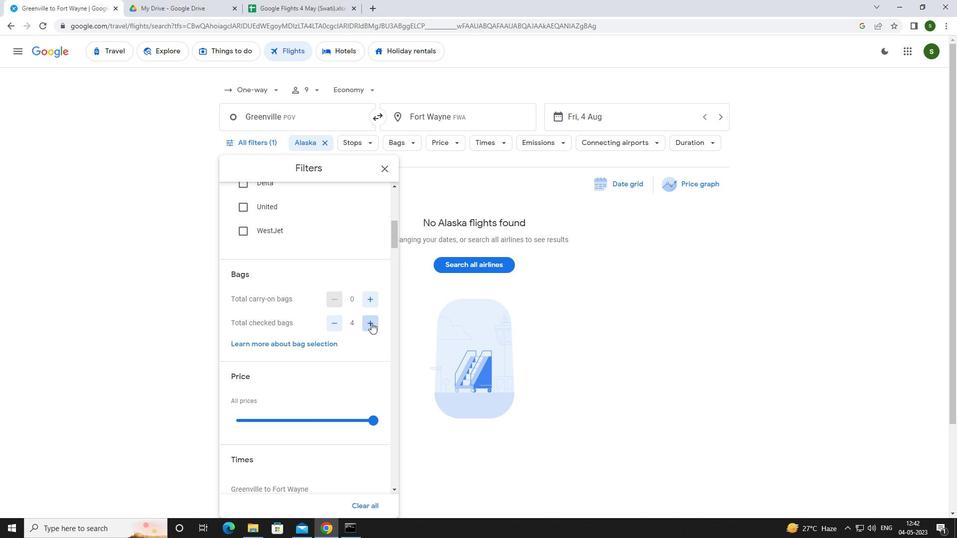 
Action: Mouse pressed left at (371, 323)
Screenshot: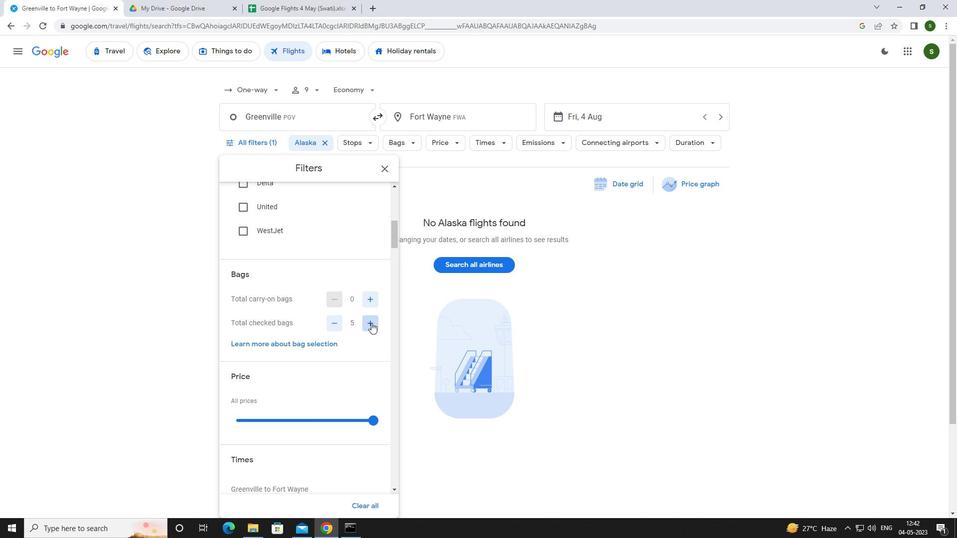 
Action: Mouse pressed left at (371, 323)
Screenshot: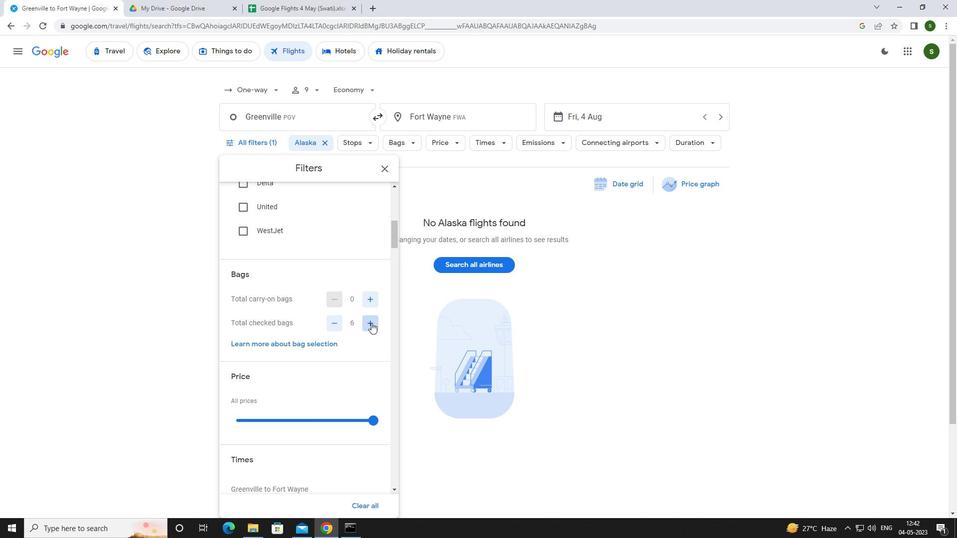 
Action: Mouse pressed left at (371, 323)
Screenshot: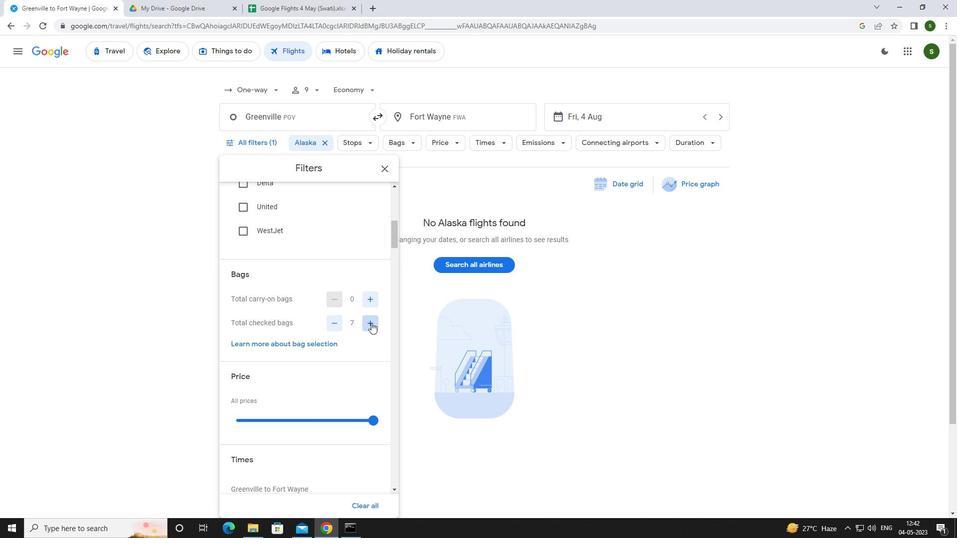 
Action: Mouse pressed left at (371, 323)
Screenshot: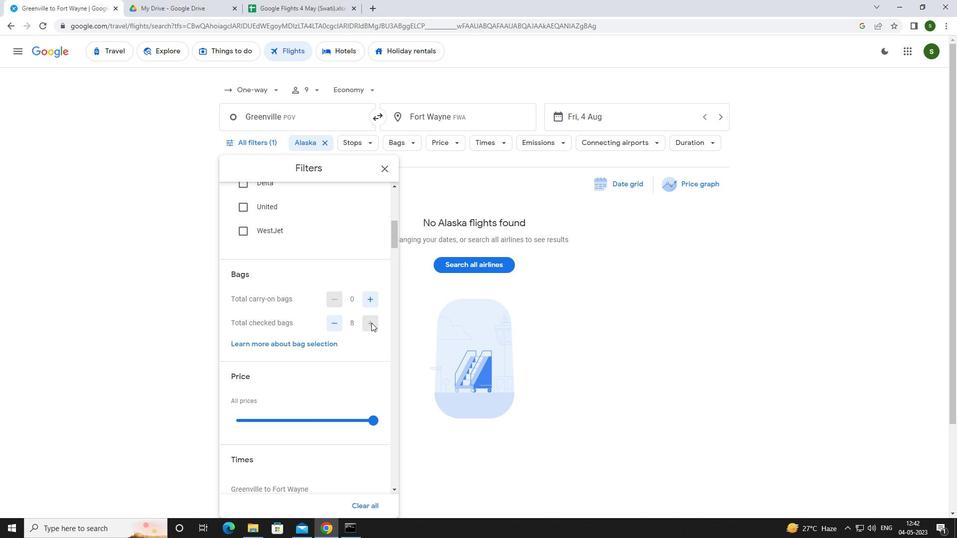 
Action: Mouse scrolled (371, 322) with delta (0, 0)
Screenshot: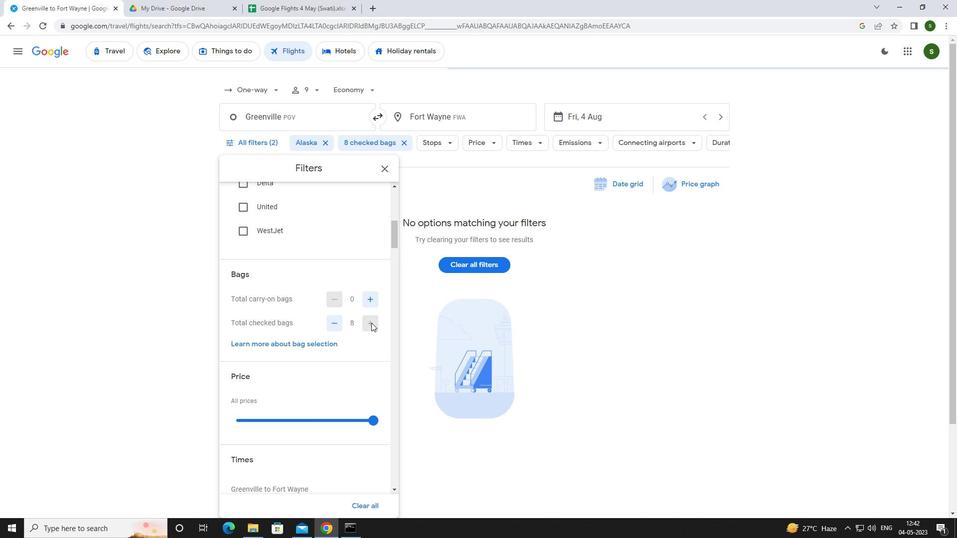 
Action: Mouse scrolled (371, 322) with delta (0, 0)
Screenshot: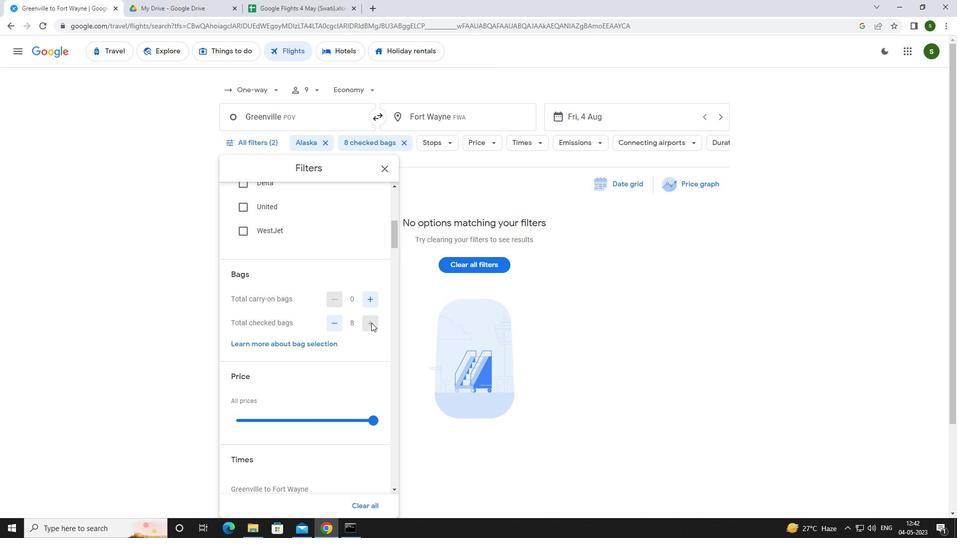 
Action: Mouse pressed left at (371, 323)
Screenshot: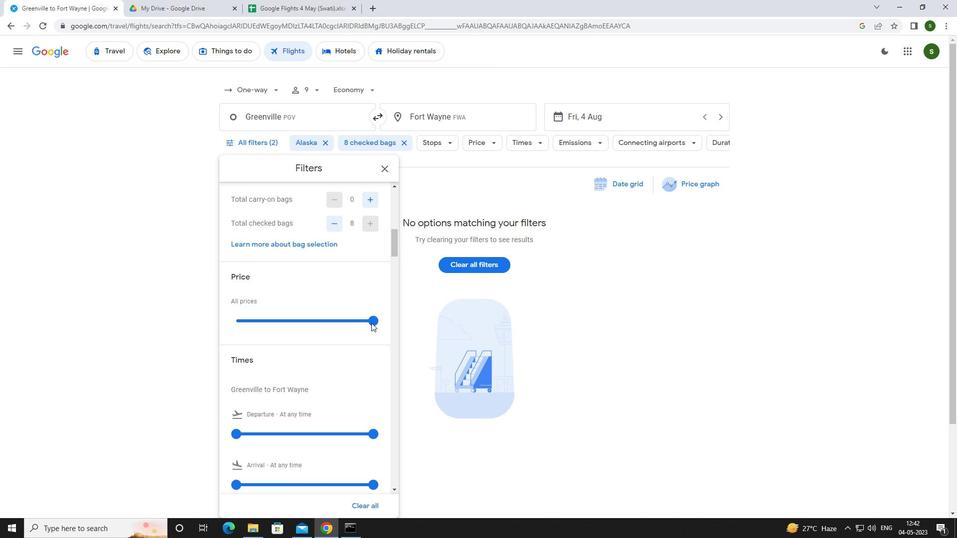 
Action: Mouse moved to (267, 330)
Screenshot: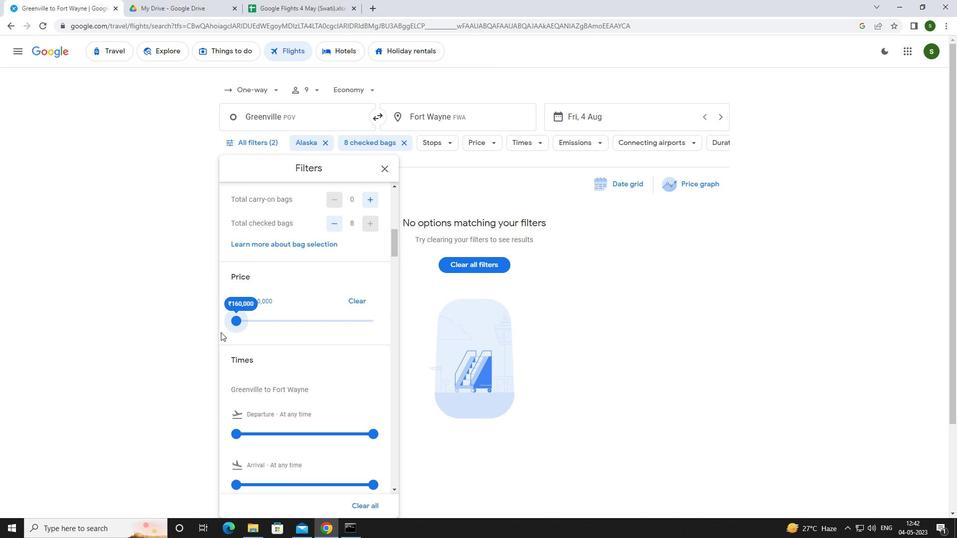 
Action: Mouse scrolled (267, 329) with delta (0, 0)
Screenshot: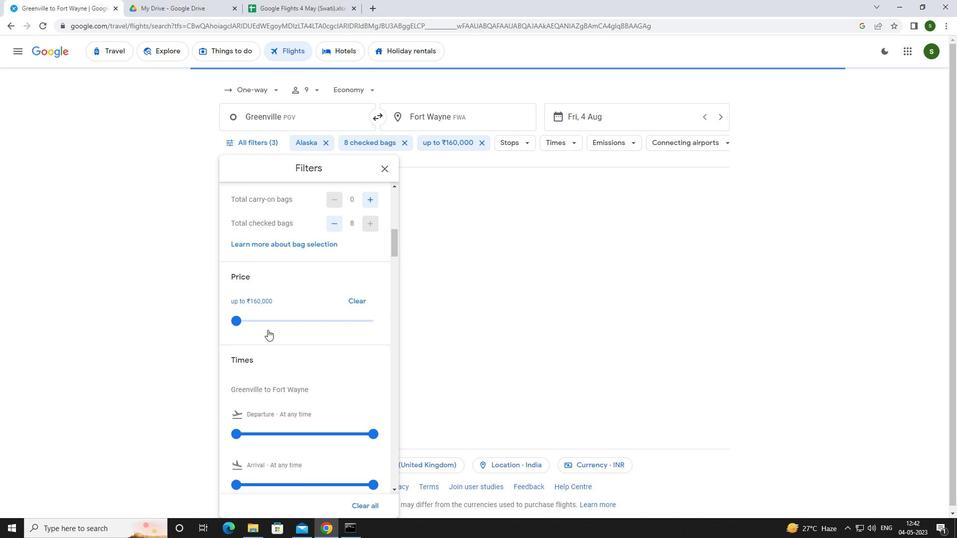 
Action: Mouse scrolled (267, 329) with delta (0, 0)
Screenshot: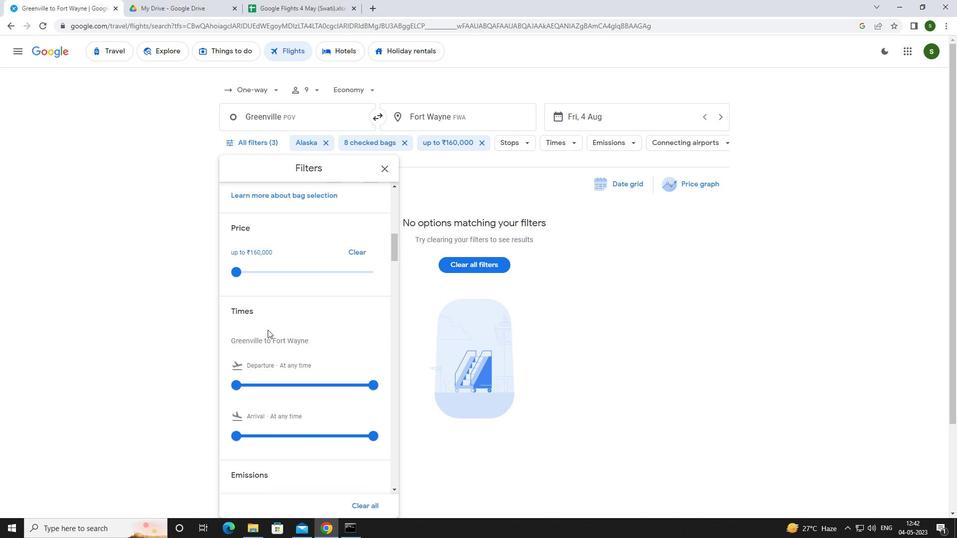 
Action: Mouse moved to (239, 336)
Screenshot: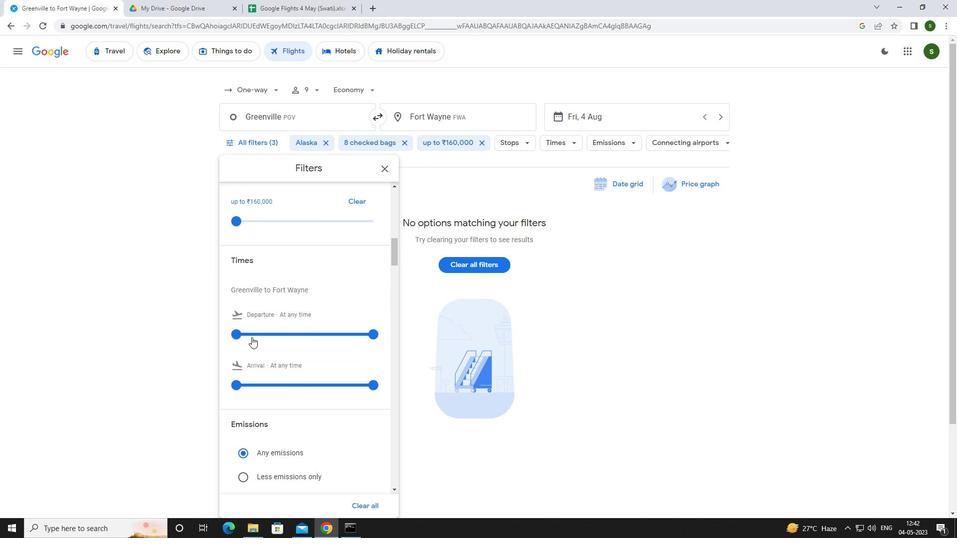
Action: Mouse pressed left at (239, 336)
Screenshot: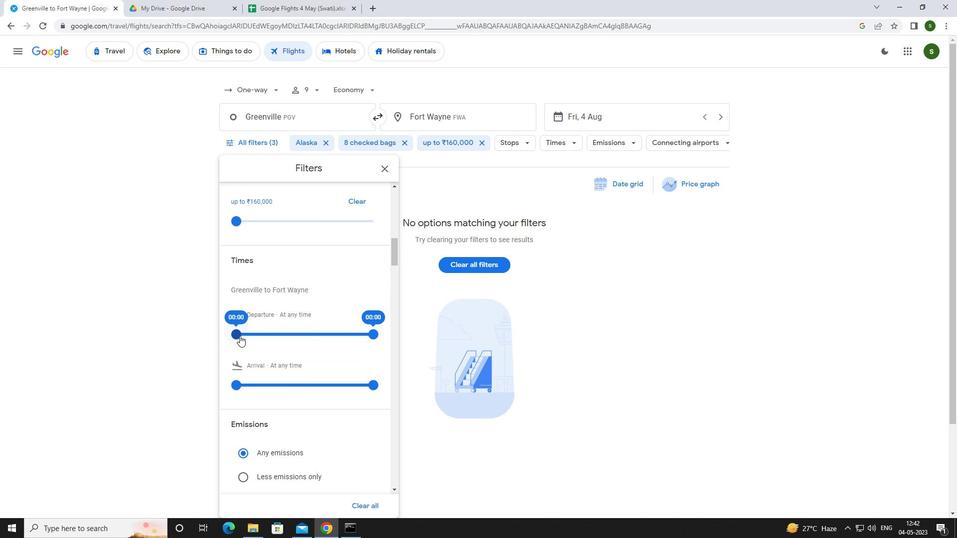 
Action: Mouse moved to (616, 346)
Screenshot: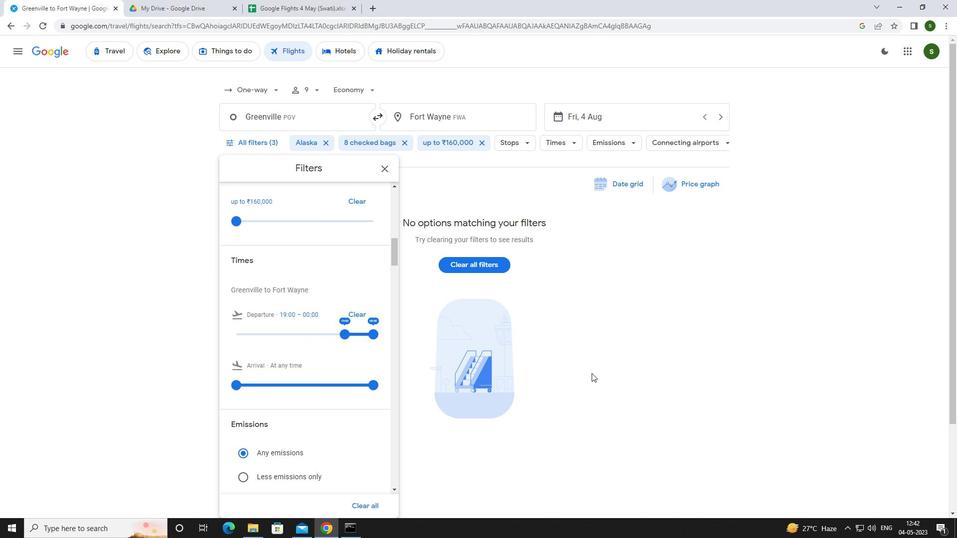 
Action: Mouse pressed left at (616, 346)
Screenshot: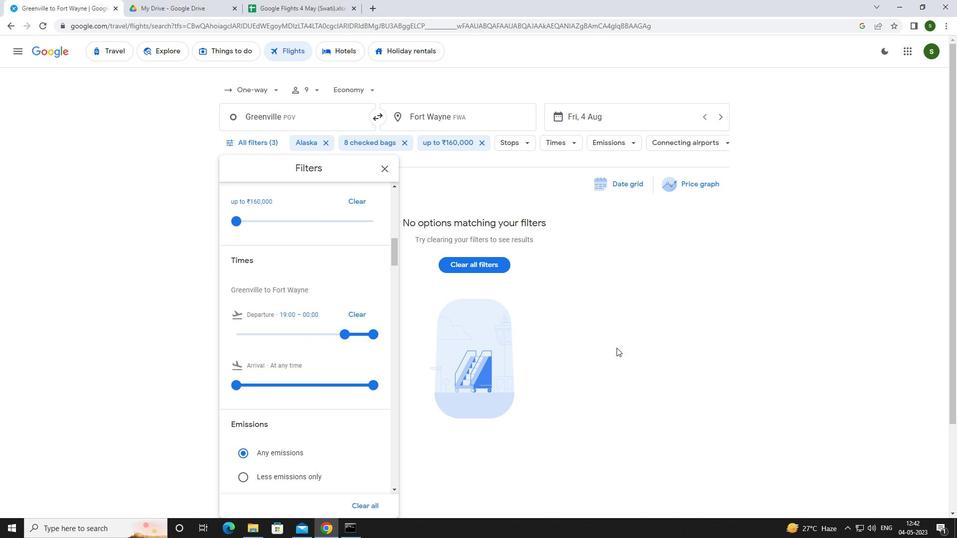 
